 Task: Search one way flight ticket for 4 adults, 2 children, 2 infants in seat and 1 infant on lap in premium economy from Sanford: Orlando Sanford International Airport to Jacksonville: Albert J. Ellis Airport on 5-3-2023. Number of bags: 9 checked bags. Price is upto 108000. Outbound departure time preference is 20:30.
Action: Mouse moved to (318, 128)
Screenshot: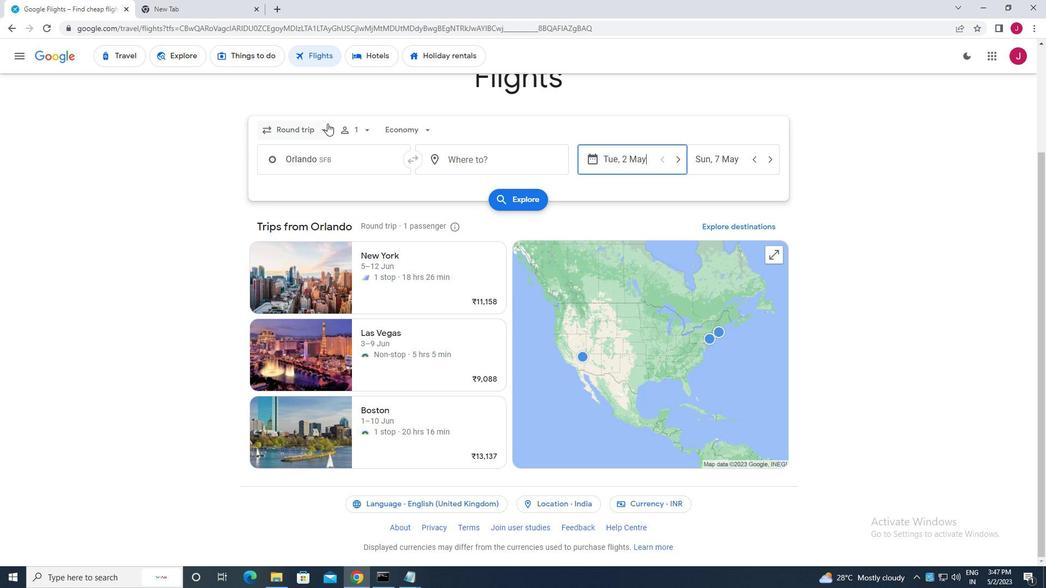 
Action: Mouse pressed left at (318, 128)
Screenshot: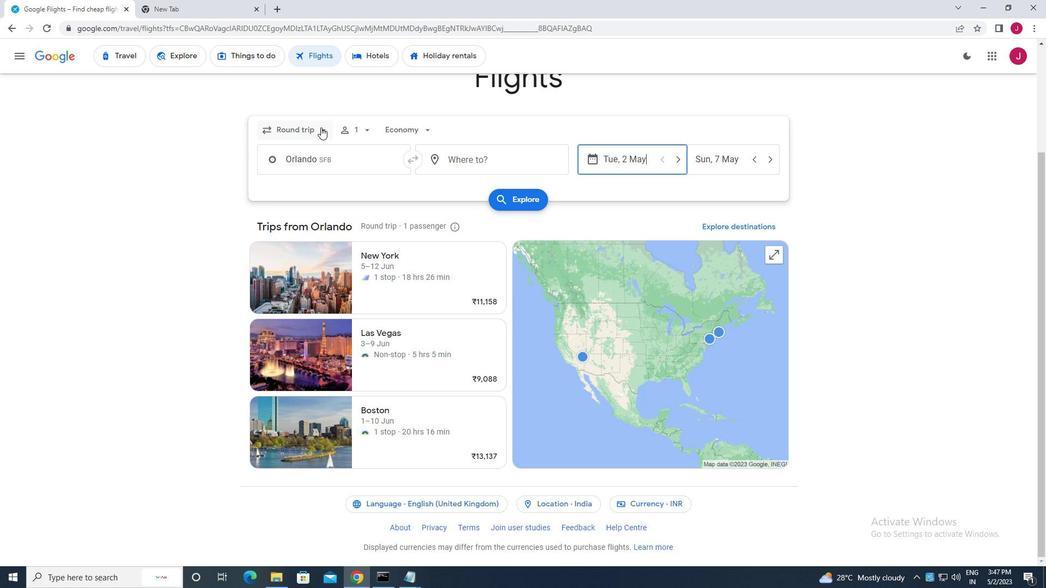 
Action: Mouse moved to (307, 183)
Screenshot: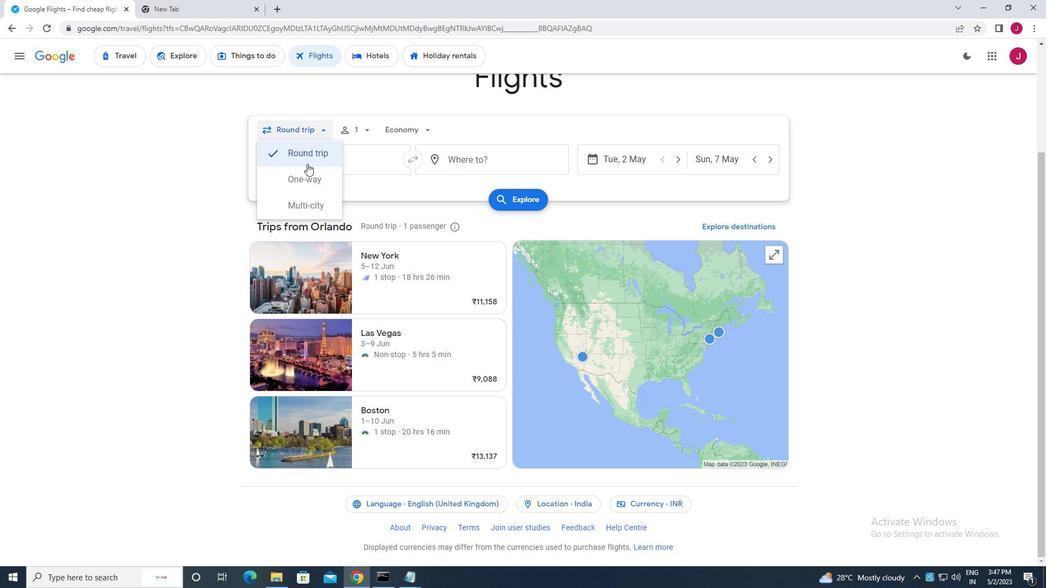 
Action: Mouse pressed left at (307, 183)
Screenshot: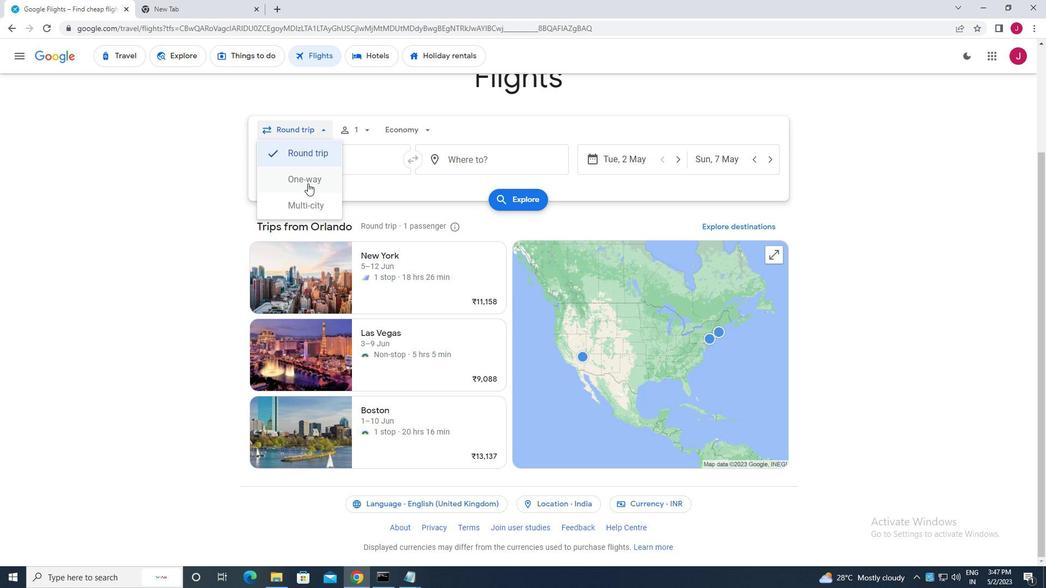 
Action: Mouse moved to (365, 129)
Screenshot: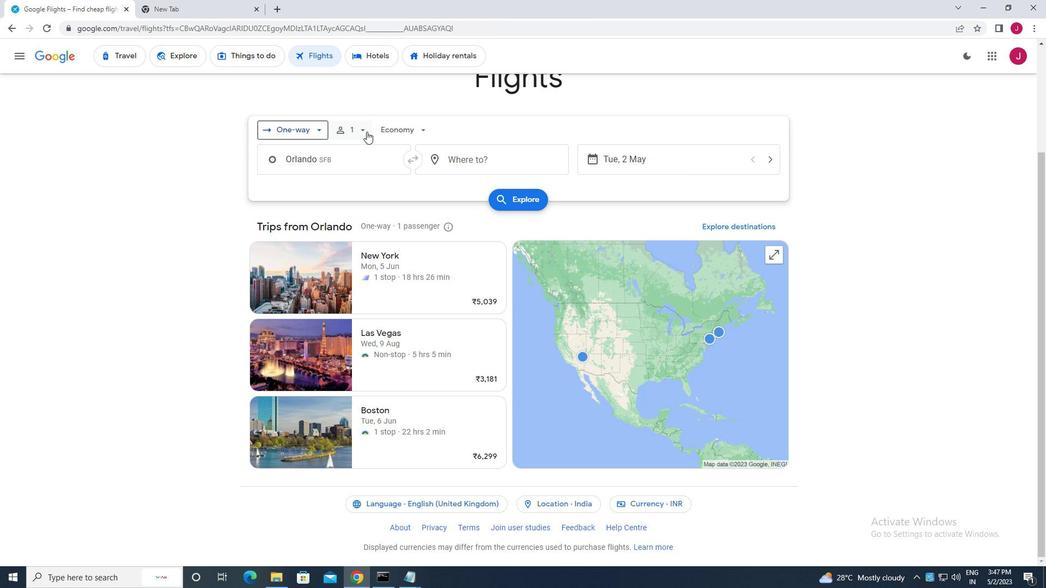 
Action: Mouse pressed left at (365, 129)
Screenshot: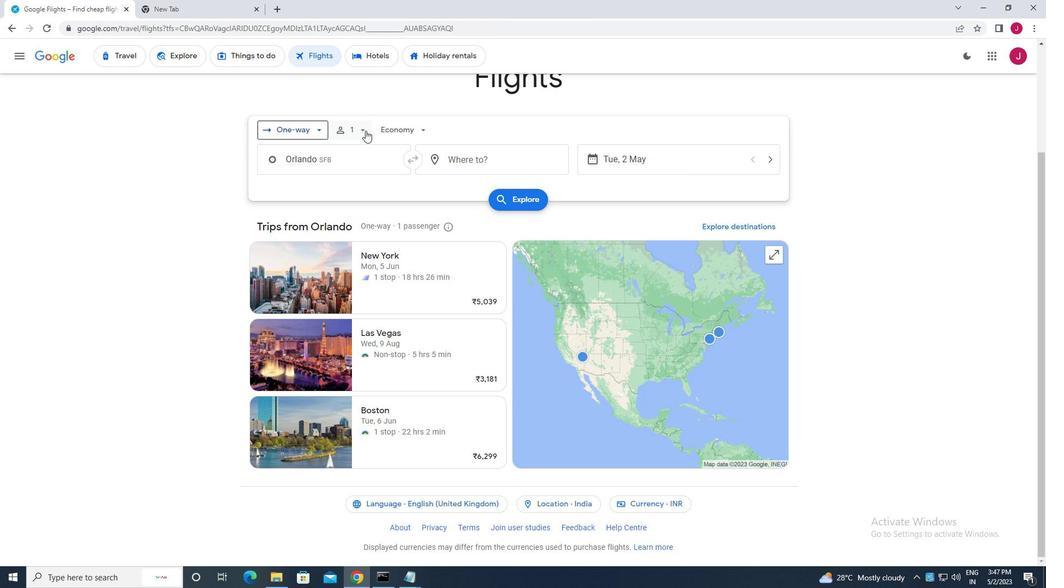 
Action: Mouse moved to (446, 160)
Screenshot: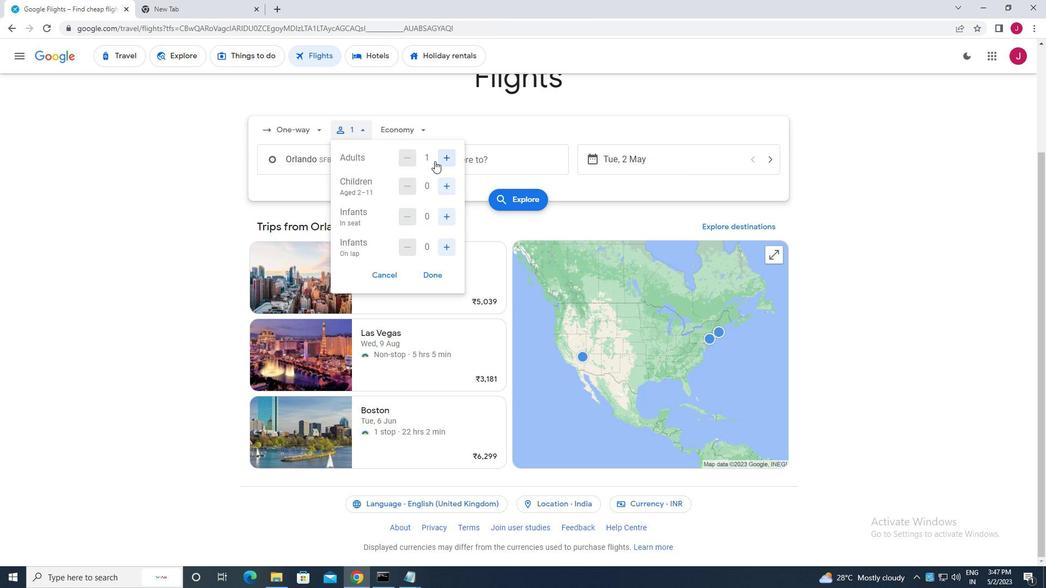 
Action: Mouse pressed left at (446, 160)
Screenshot: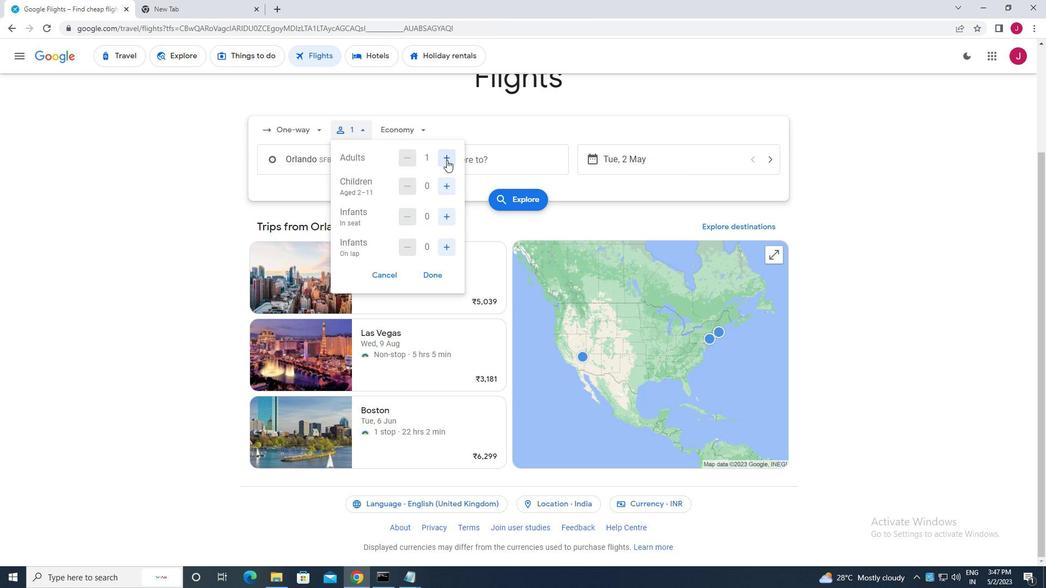 
Action: Mouse pressed left at (446, 160)
Screenshot: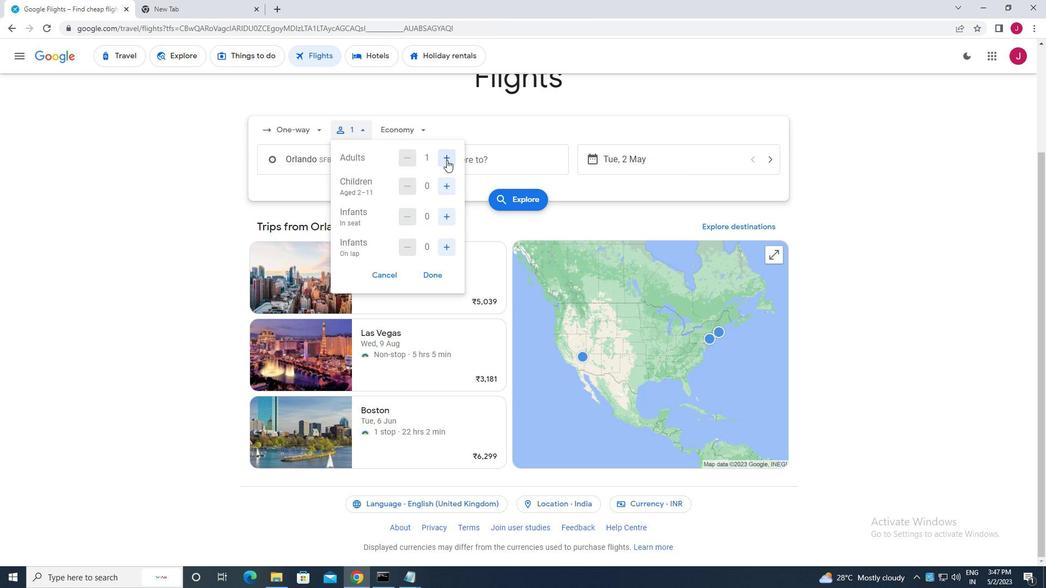 
Action: Mouse pressed left at (446, 160)
Screenshot: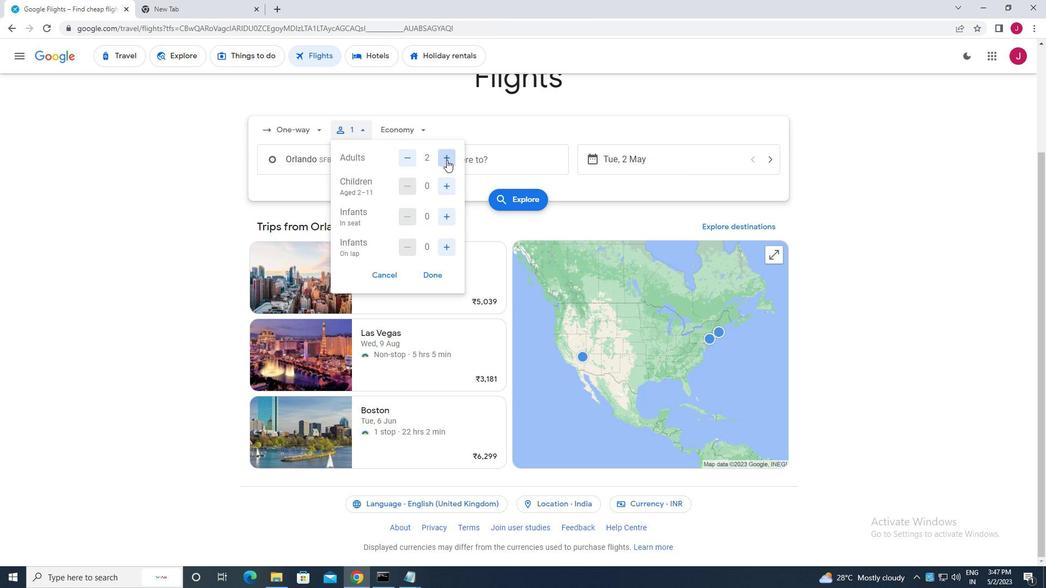 
Action: Mouse moved to (449, 186)
Screenshot: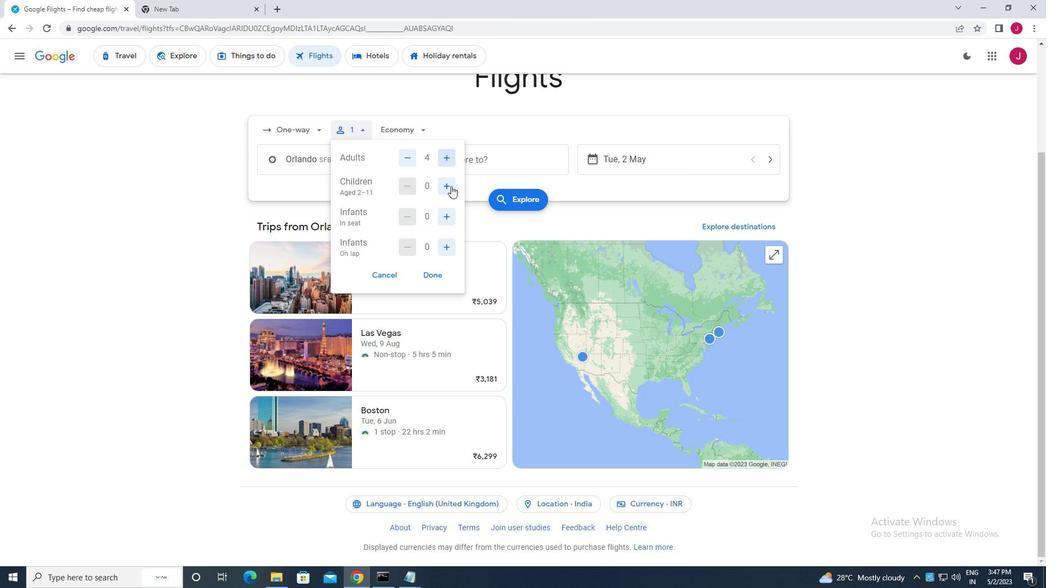 
Action: Mouse pressed left at (449, 186)
Screenshot: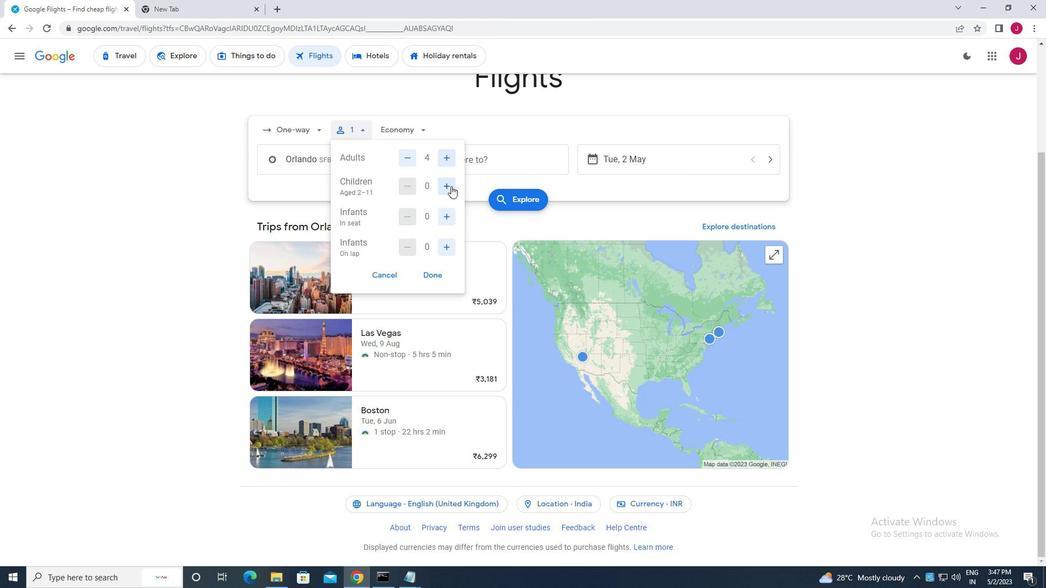 
Action: Mouse pressed left at (449, 186)
Screenshot: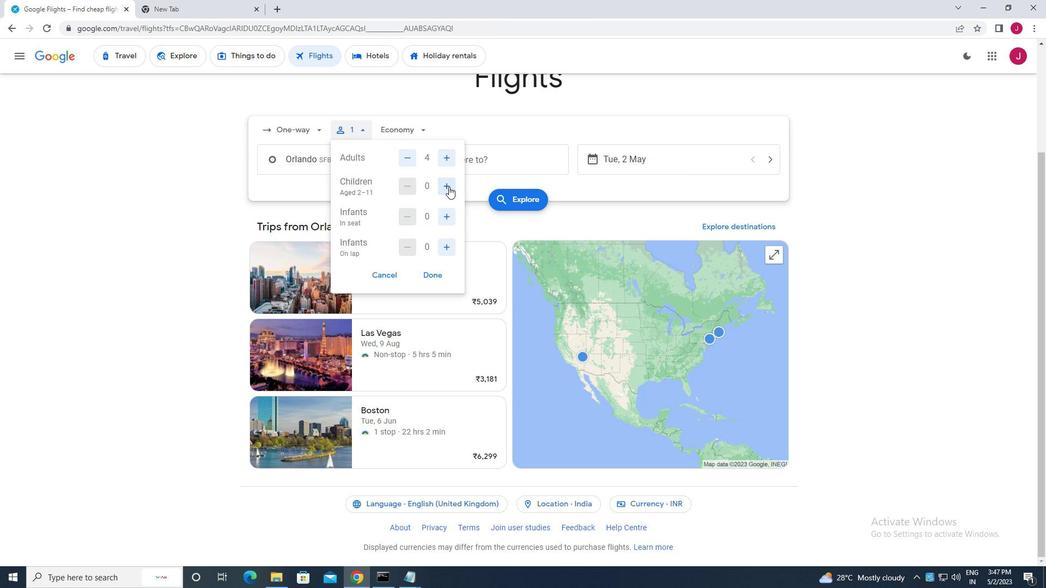
Action: Mouse moved to (450, 215)
Screenshot: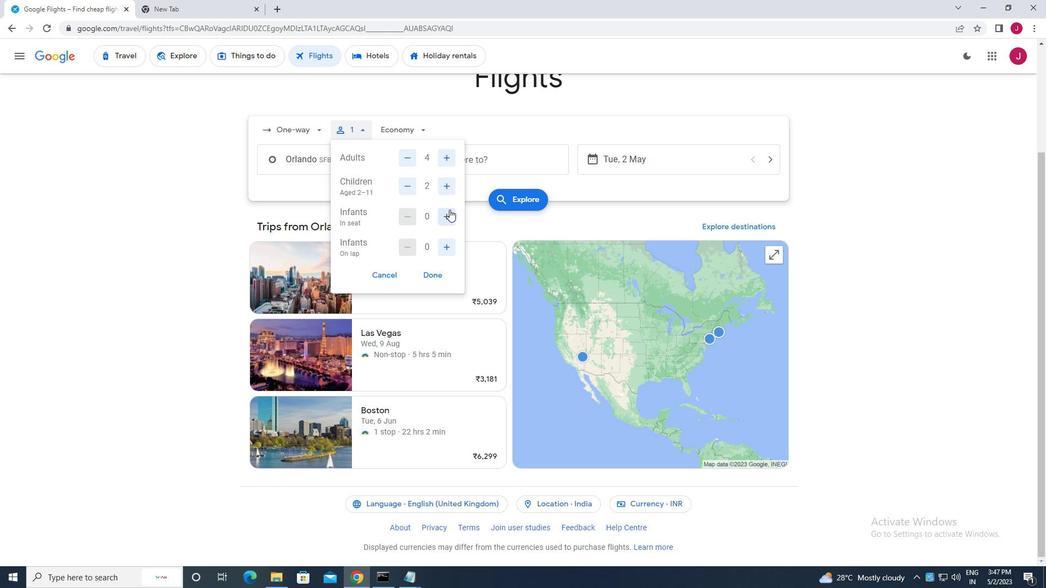 
Action: Mouse pressed left at (450, 215)
Screenshot: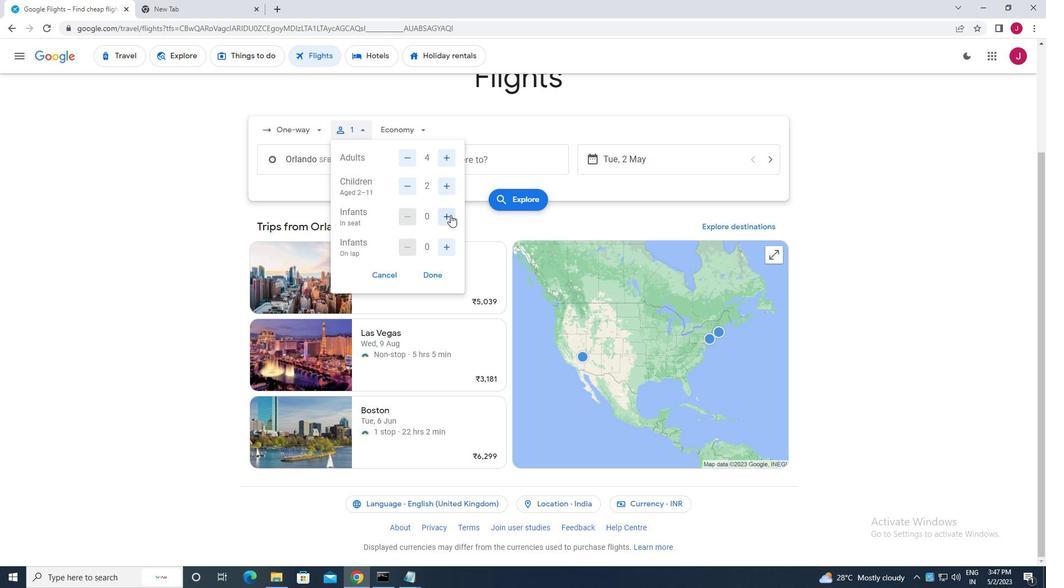 
Action: Mouse moved to (450, 215)
Screenshot: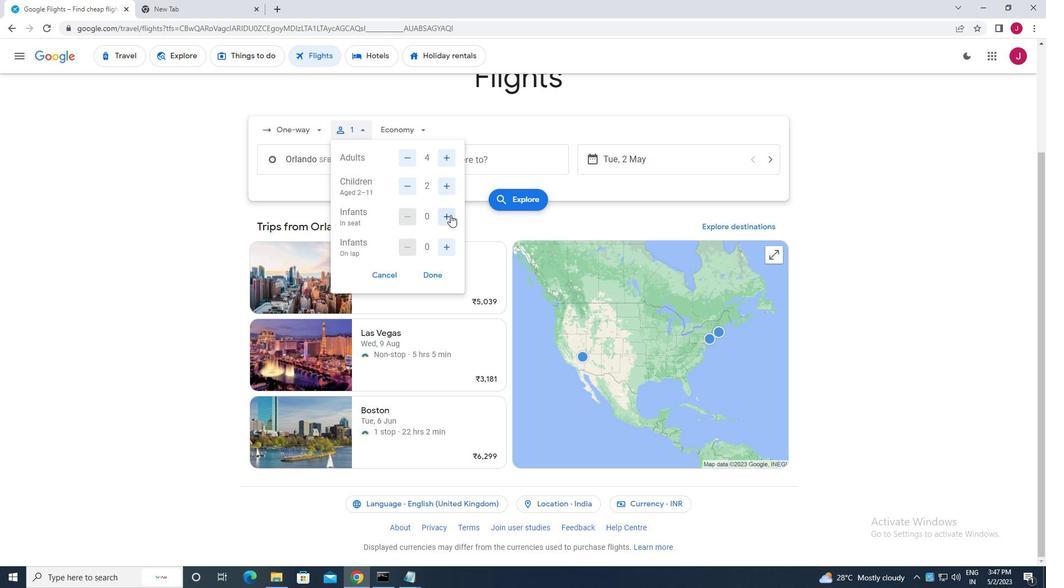 
Action: Mouse pressed left at (450, 215)
Screenshot: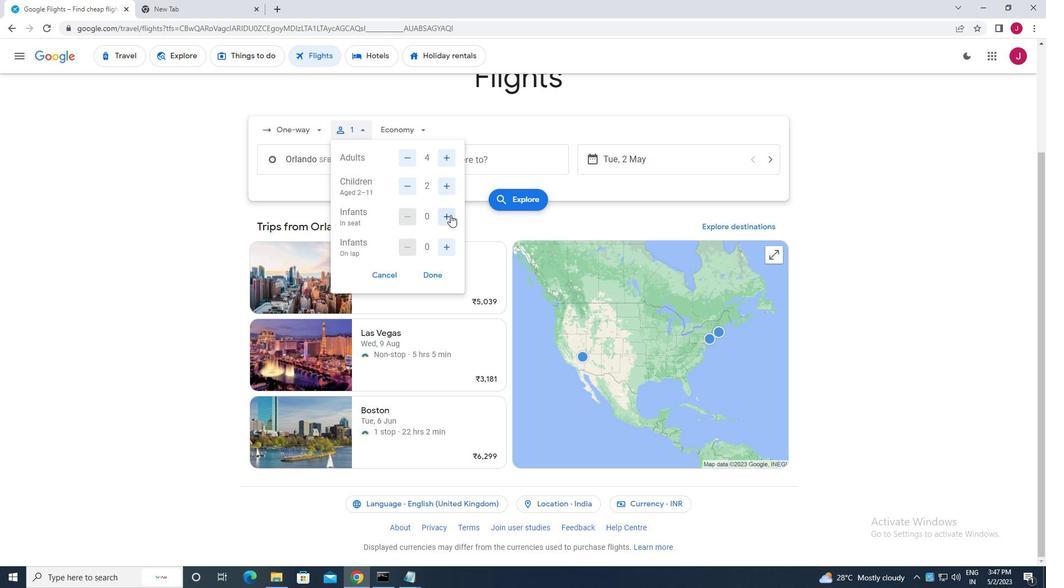 
Action: Mouse moved to (451, 246)
Screenshot: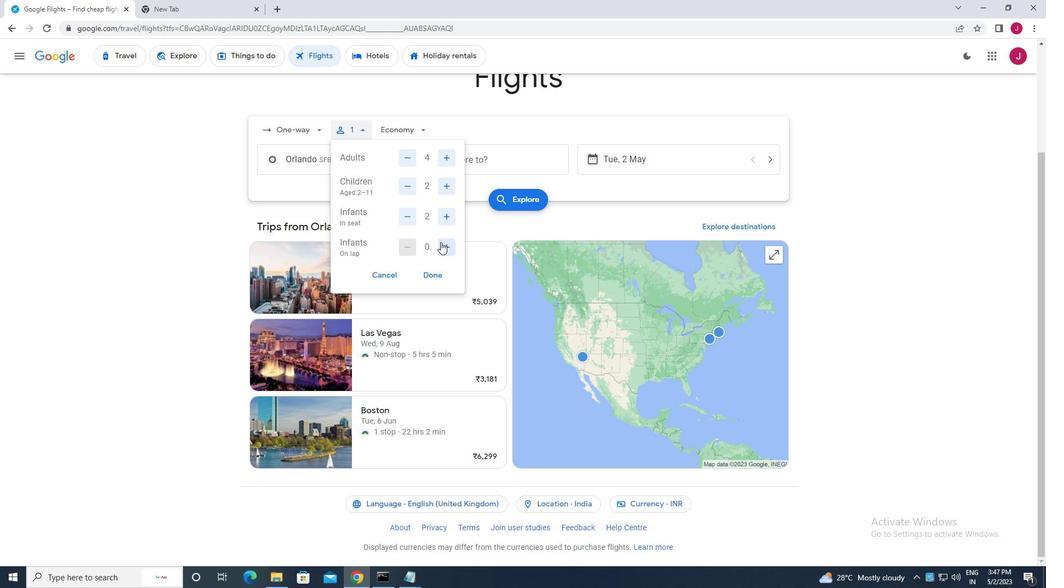 
Action: Mouse pressed left at (451, 246)
Screenshot: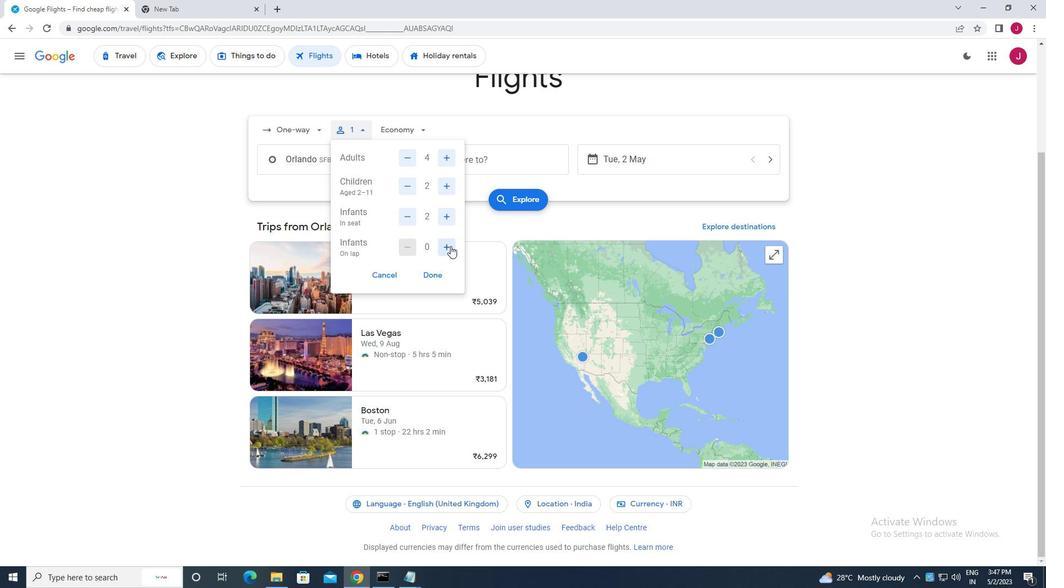 
Action: Mouse moved to (429, 276)
Screenshot: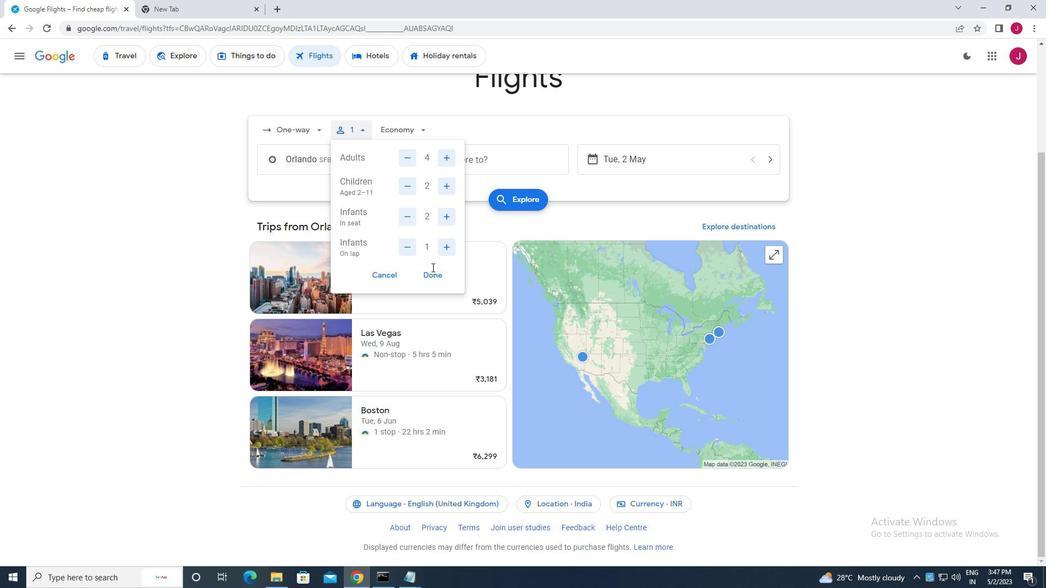 
Action: Mouse pressed left at (429, 276)
Screenshot: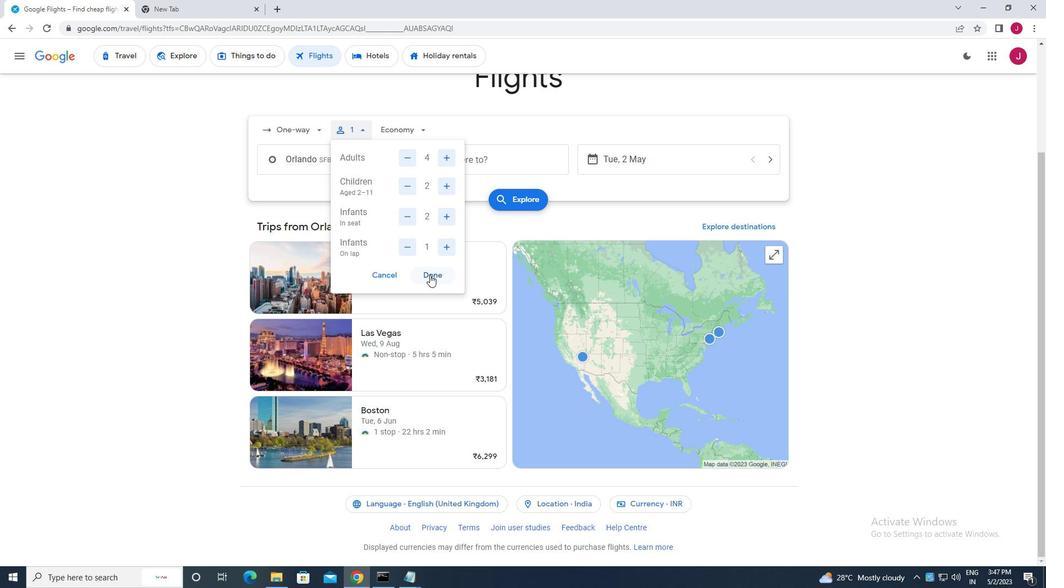 
Action: Mouse moved to (407, 126)
Screenshot: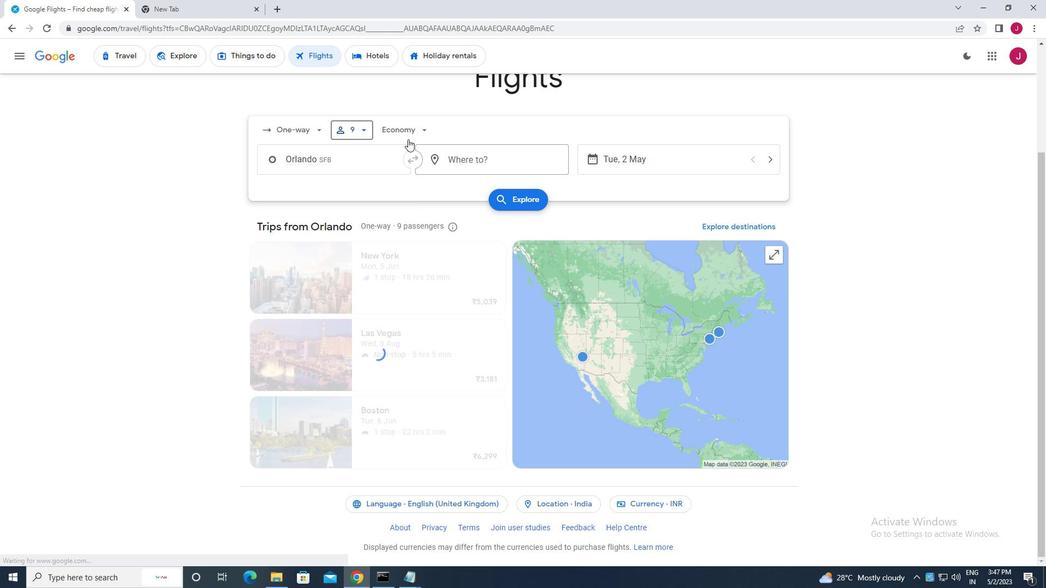 
Action: Mouse pressed left at (407, 126)
Screenshot: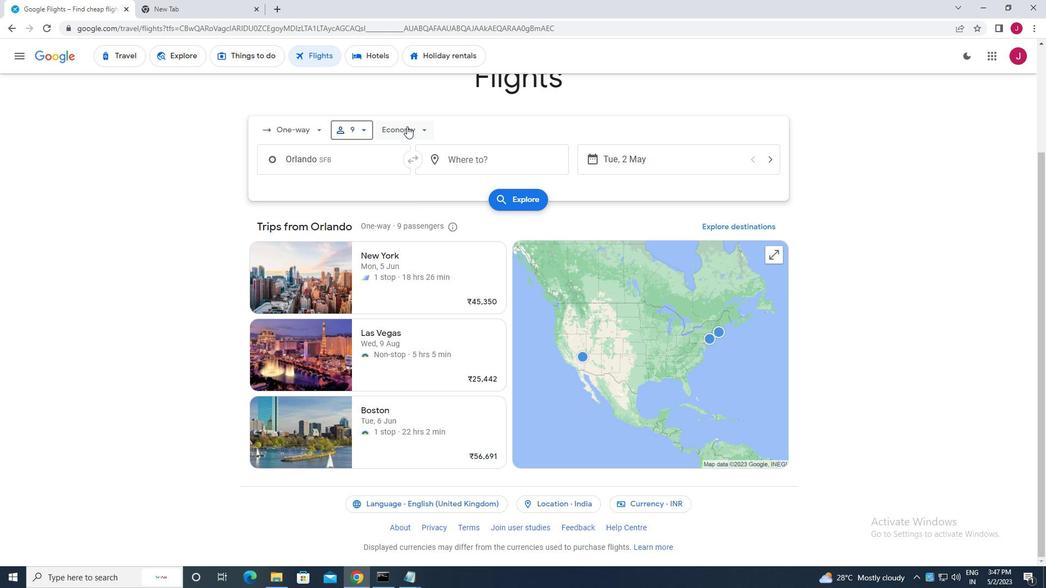 
Action: Mouse moved to (413, 178)
Screenshot: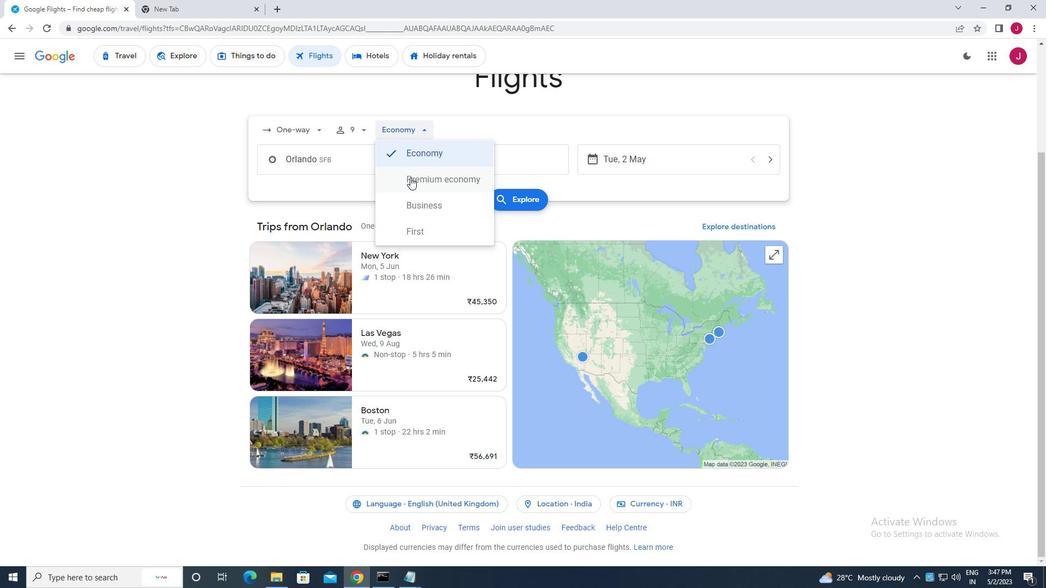 
Action: Mouse pressed left at (413, 178)
Screenshot: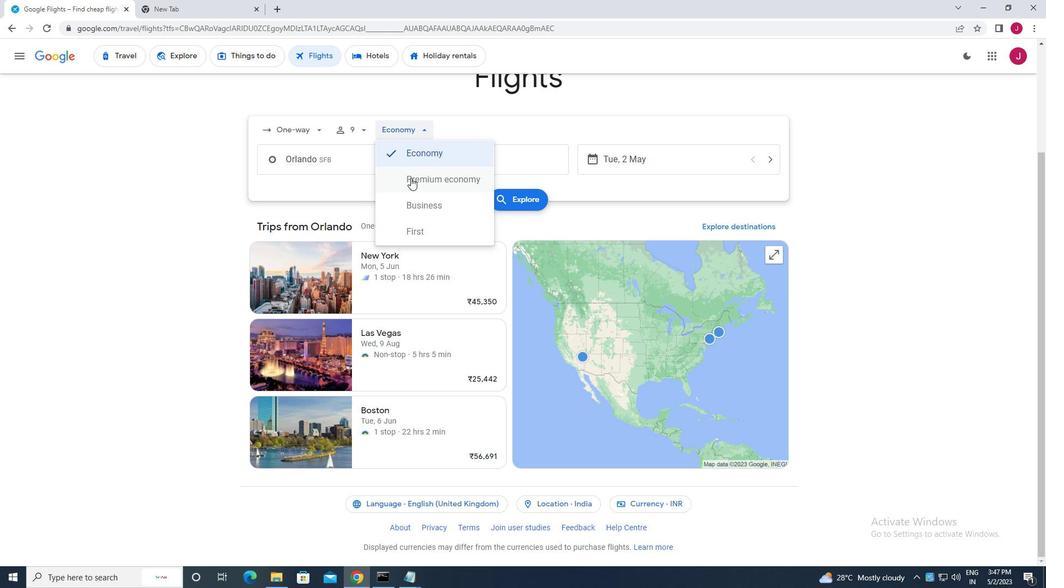 
Action: Mouse moved to (358, 165)
Screenshot: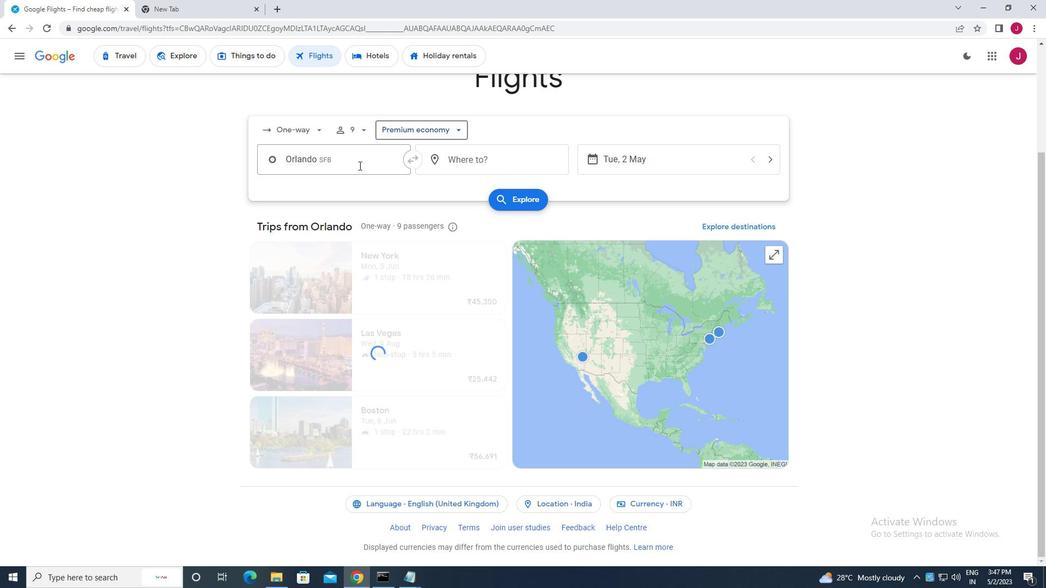 
Action: Mouse pressed left at (358, 165)
Screenshot: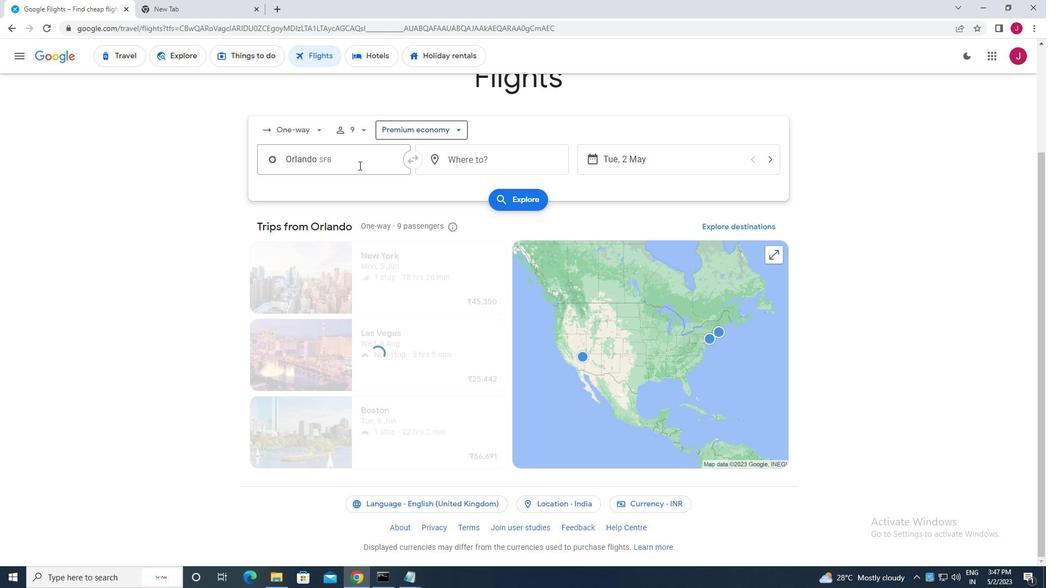 
Action: Key pressed sanfo
Screenshot: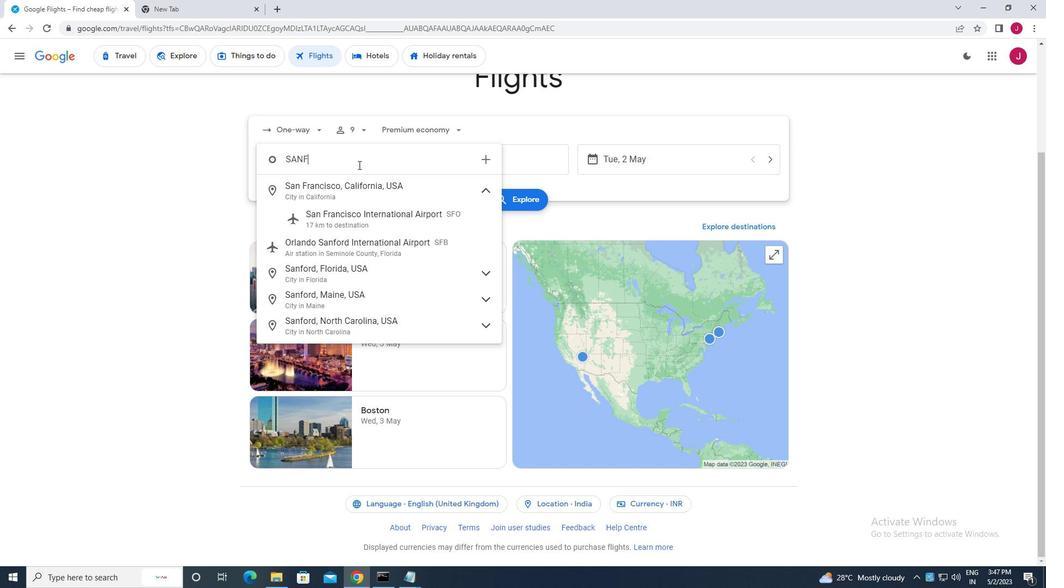 
Action: Mouse moved to (365, 186)
Screenshot: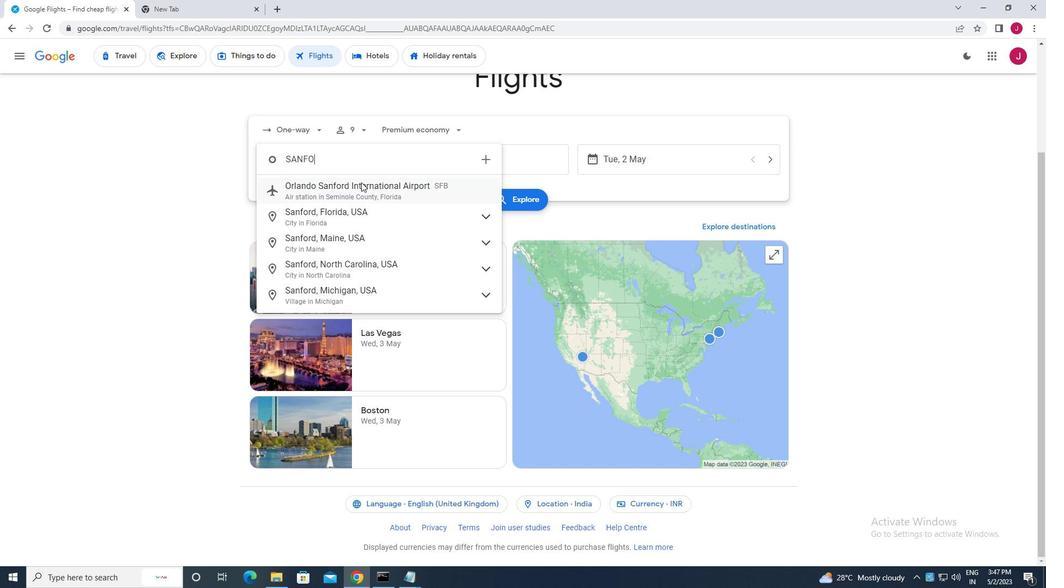 
Action: Mouse pressed left at (365, 186)
Screenshot: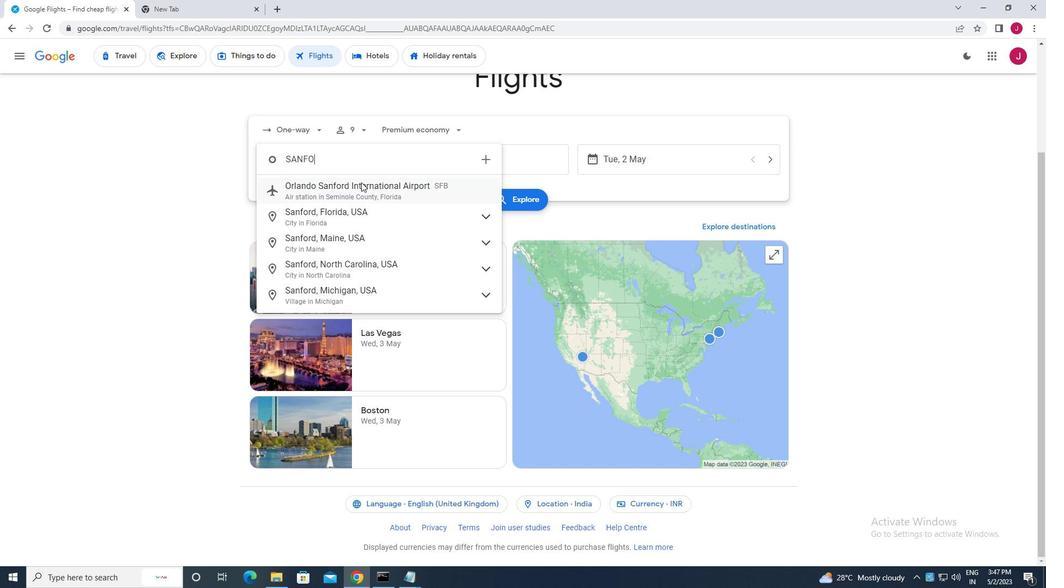 
Action: Mouse moved to (512, 161)
Screenshot: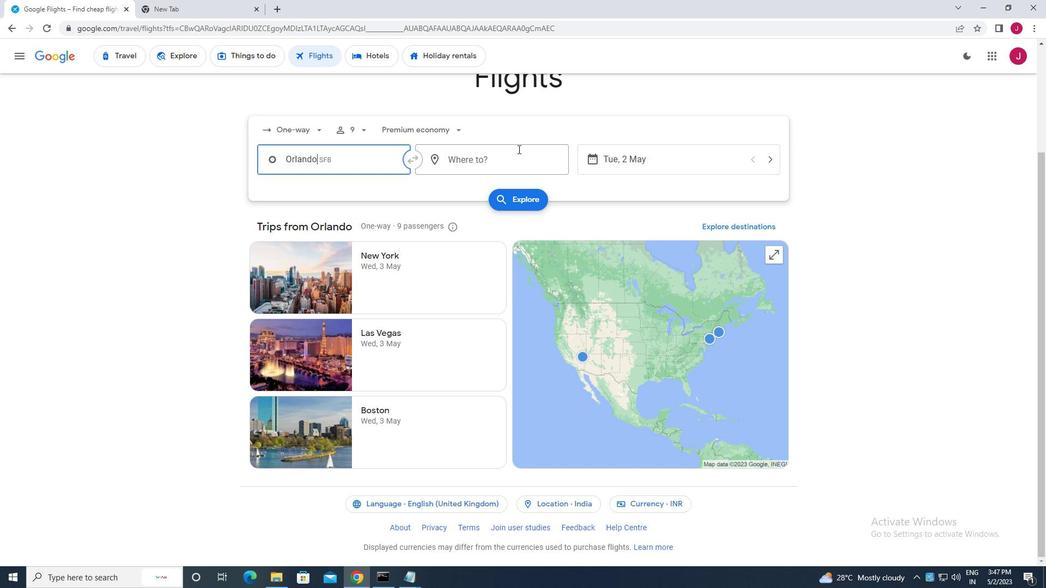 
Action: Mouse pressed left at (512, 161)
Screenshot: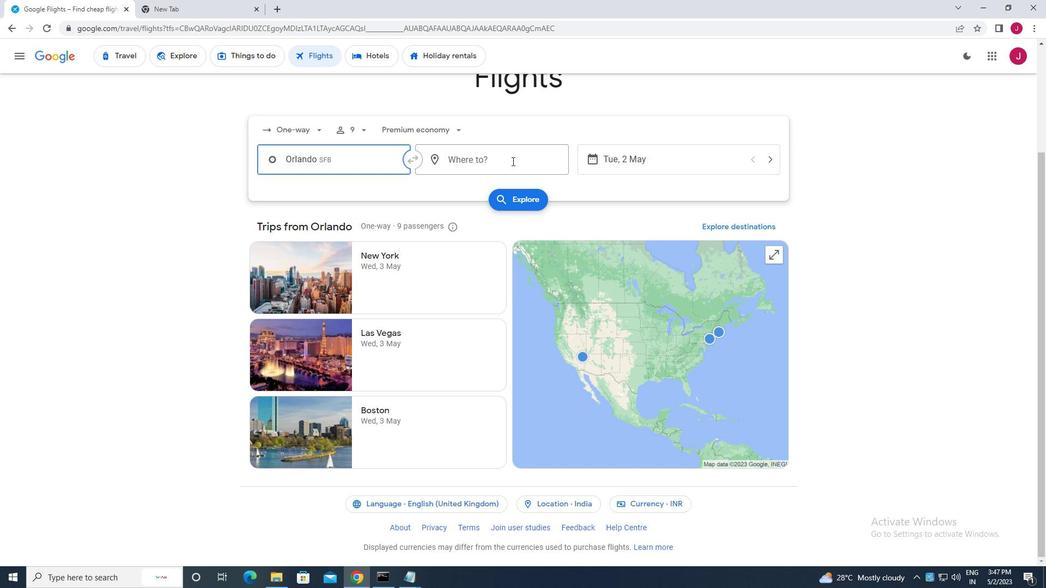 
Action: Mouse moved to (510, 158)
Screenshot: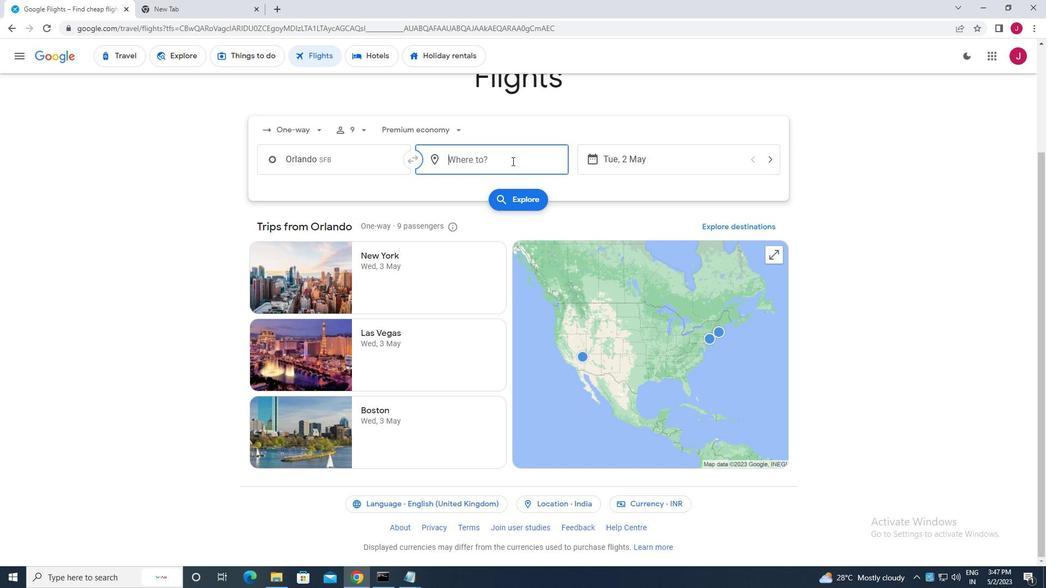
Action: Key pressed albert<Key.space>
Screenshot: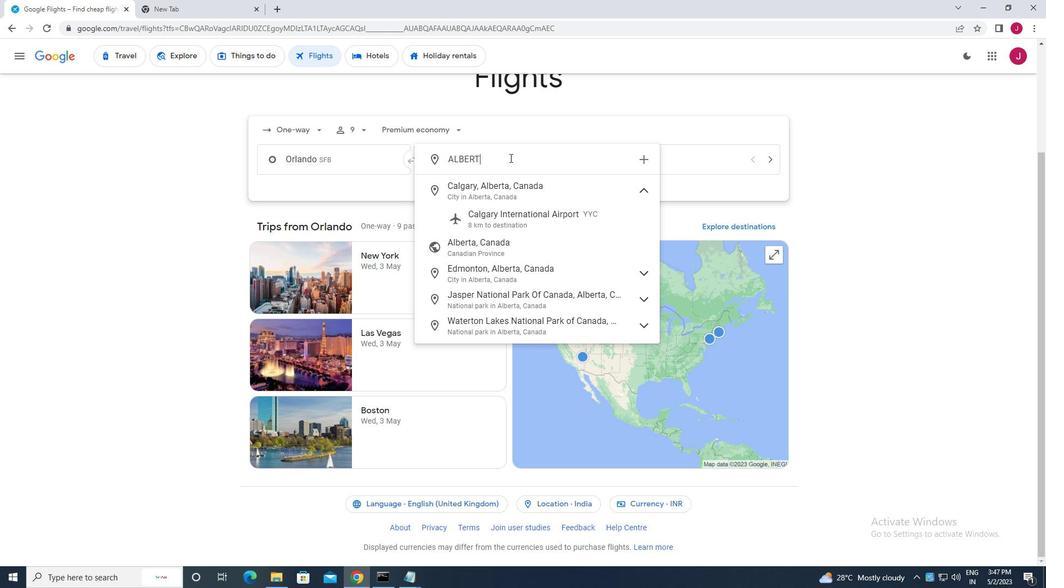 
Action: Mouse moved to (520, 185)
Screenshot: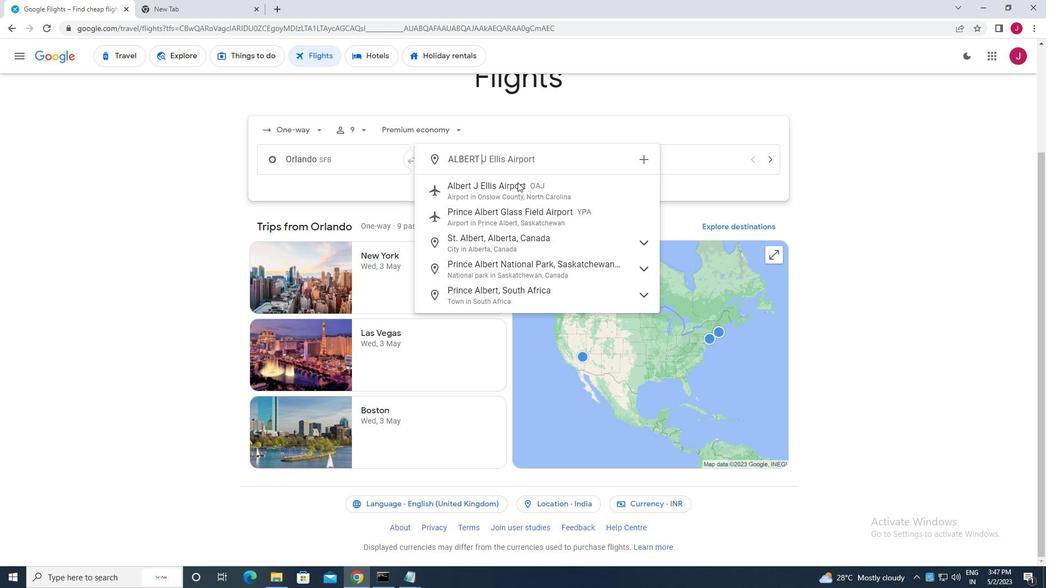 
Action: Mouse pressed left at (520, 185)
Screenshot: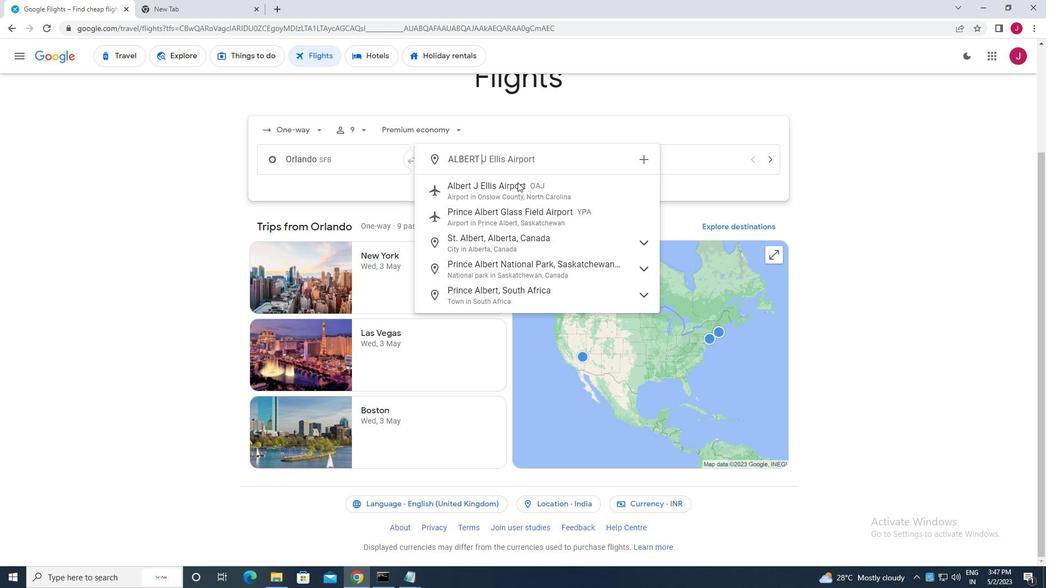 
Action: Mouse moved to (664, 164)
Screenshot: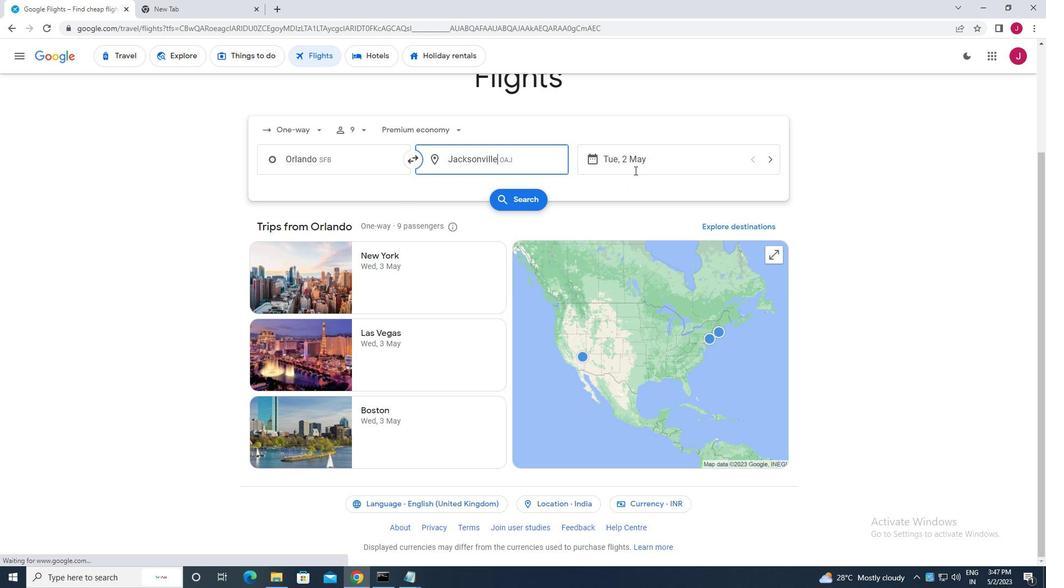 
Action: Mouse pressed left at (664, 164)
Screenshot: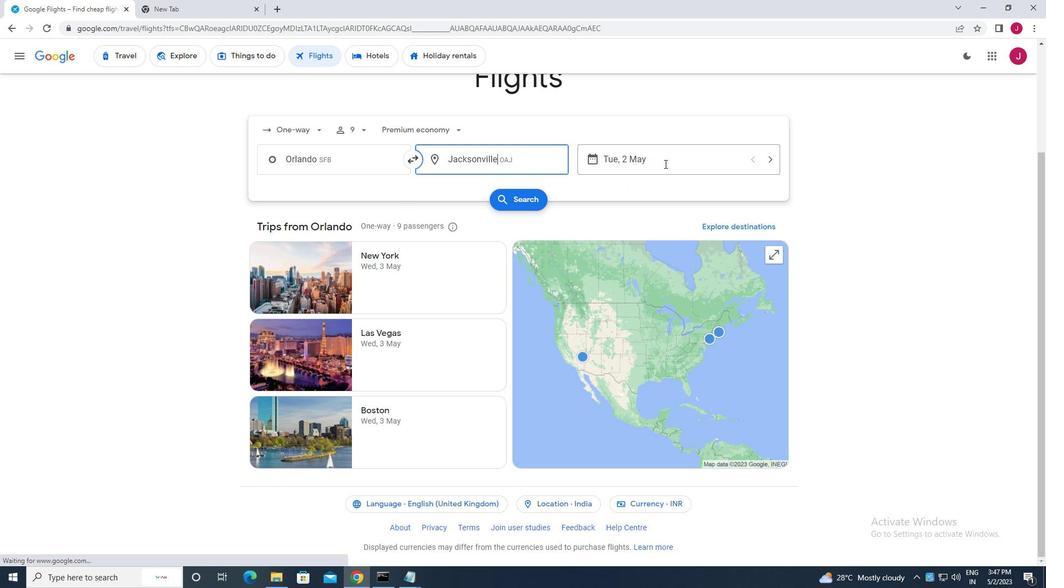 
Action: Mouse moved to (481, 244)
Screenshot: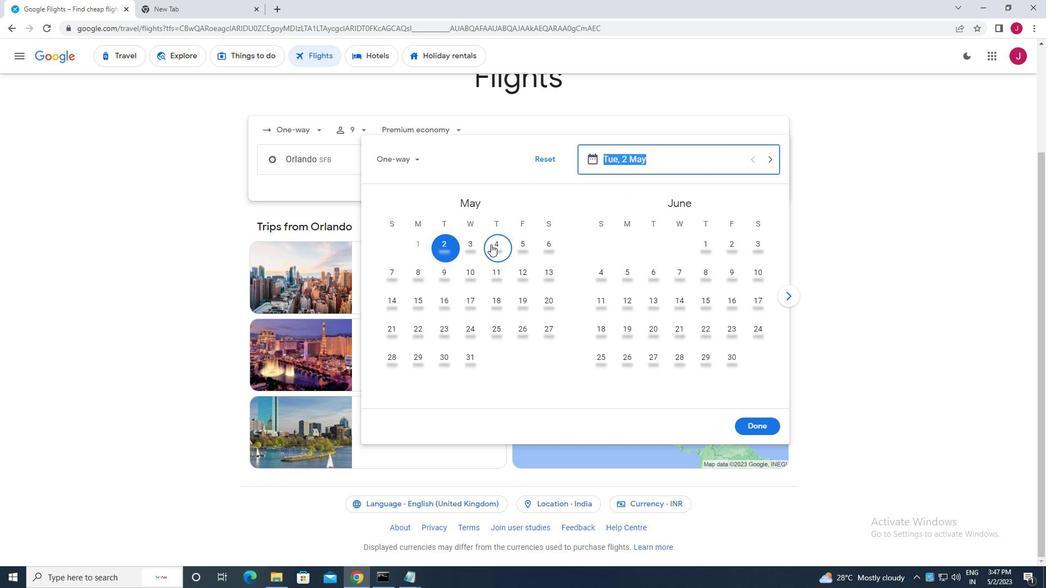 
Action: Mouse pressed left at (481, 244)
Screenshot: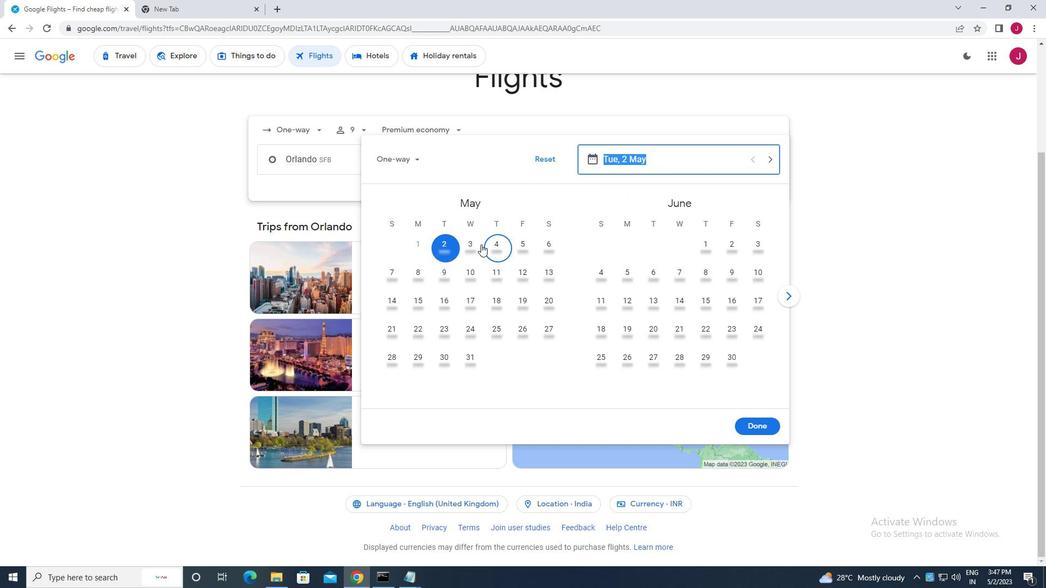 
Action: Mouse moved to (767, 427)
Screenshot: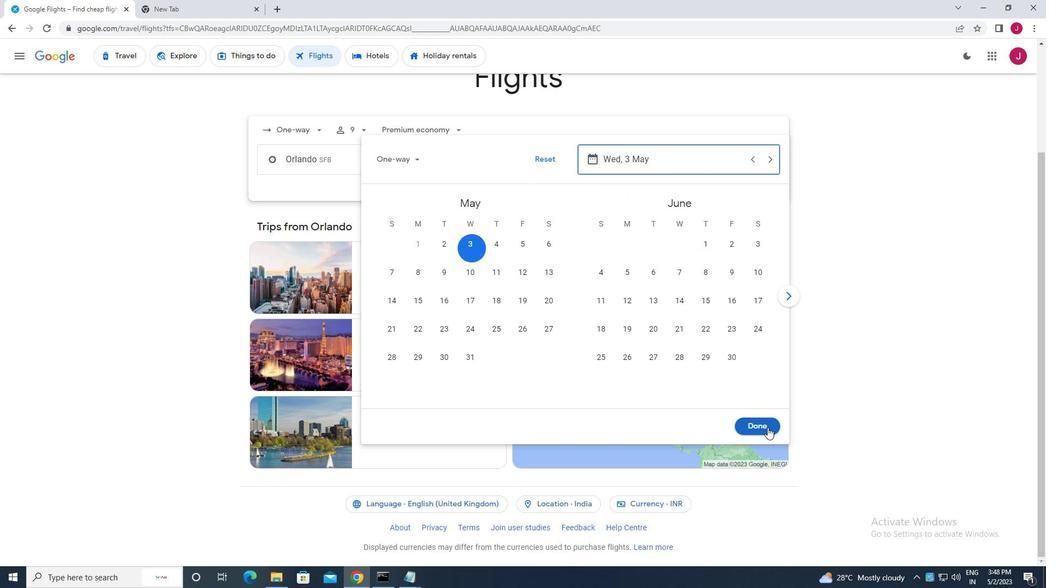 
Action: Mouse pressed left at (767, 427)
Screenshot: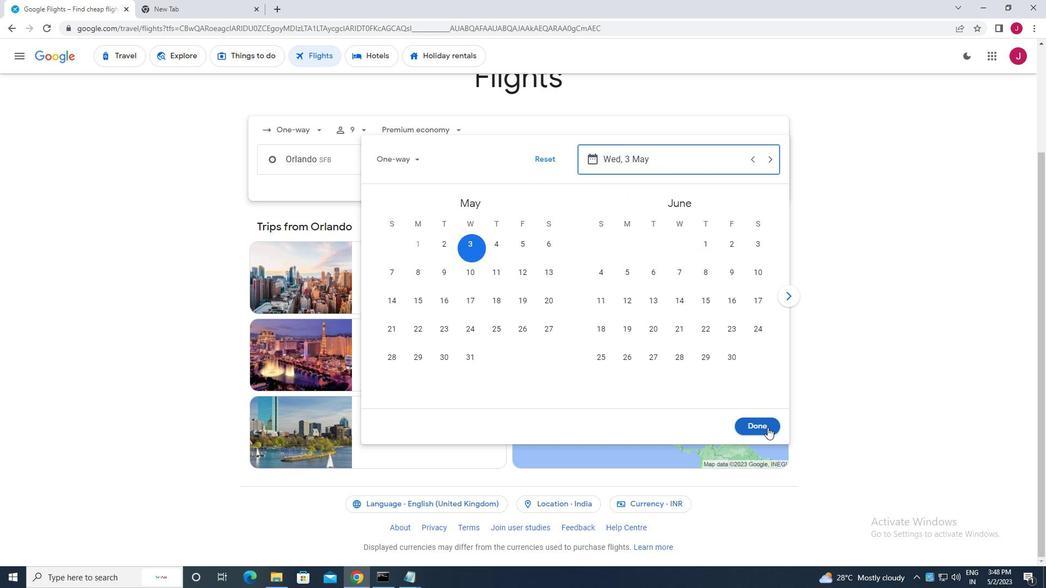 
Action: Mouse moved to (513, 195)
Screenshot: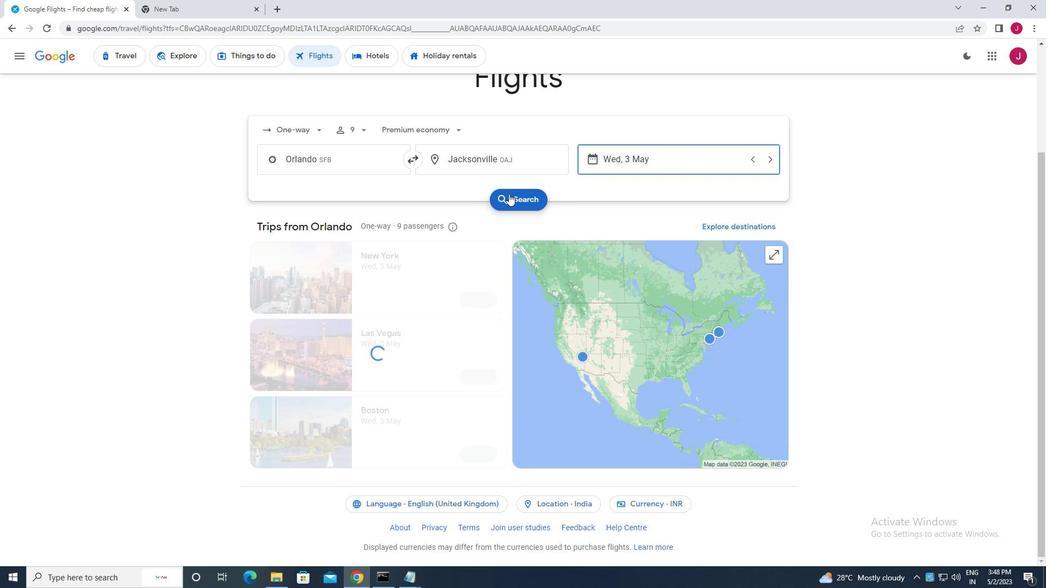 
Action: Mouse pressed left at (513, 195)
Screenshot: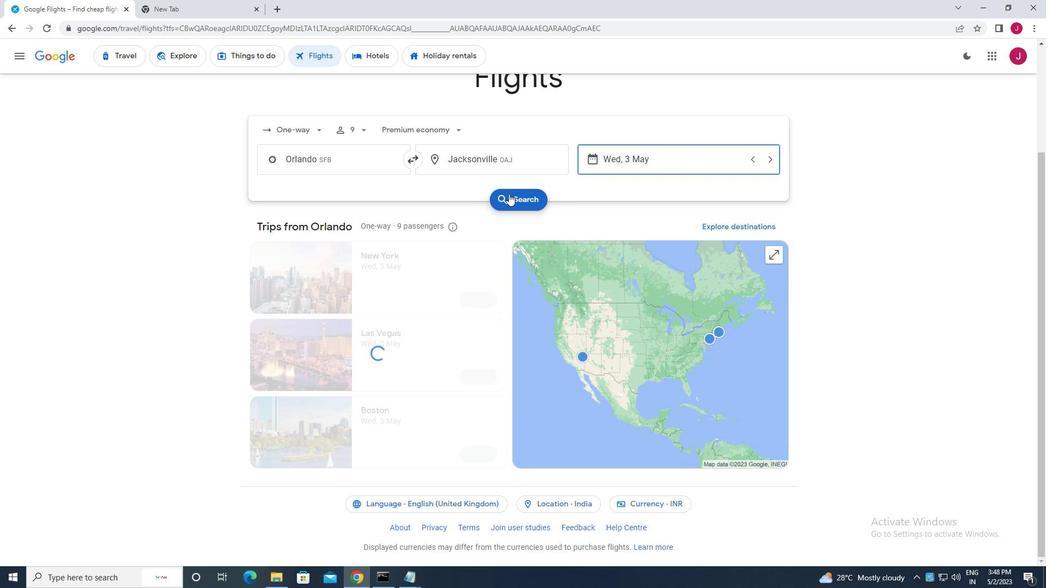 
Action: Mouse moved to (280, 156)
Screenshot: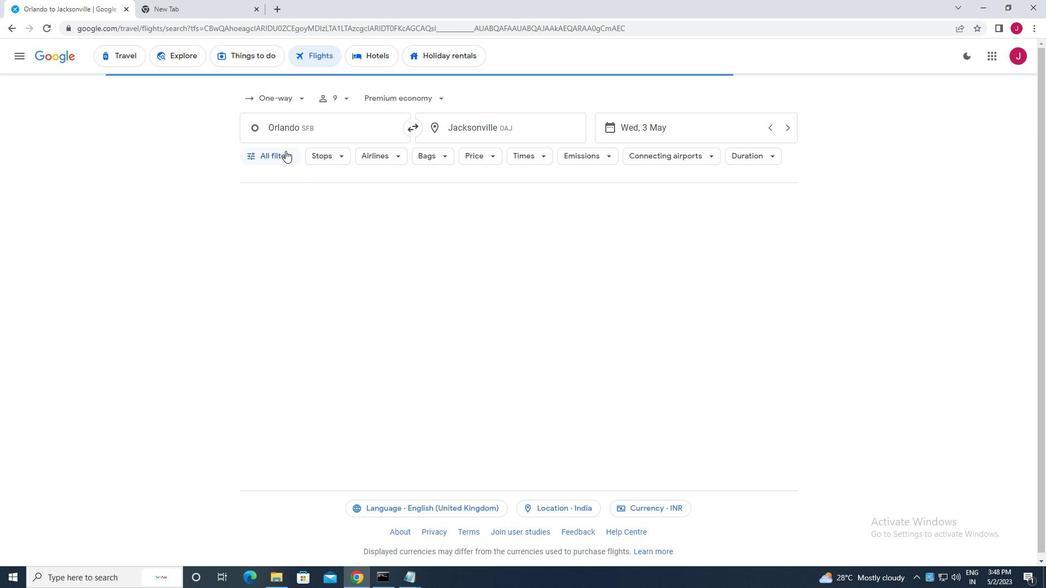 
Action: Mouse pressed left at (280, 156)
Screenshot: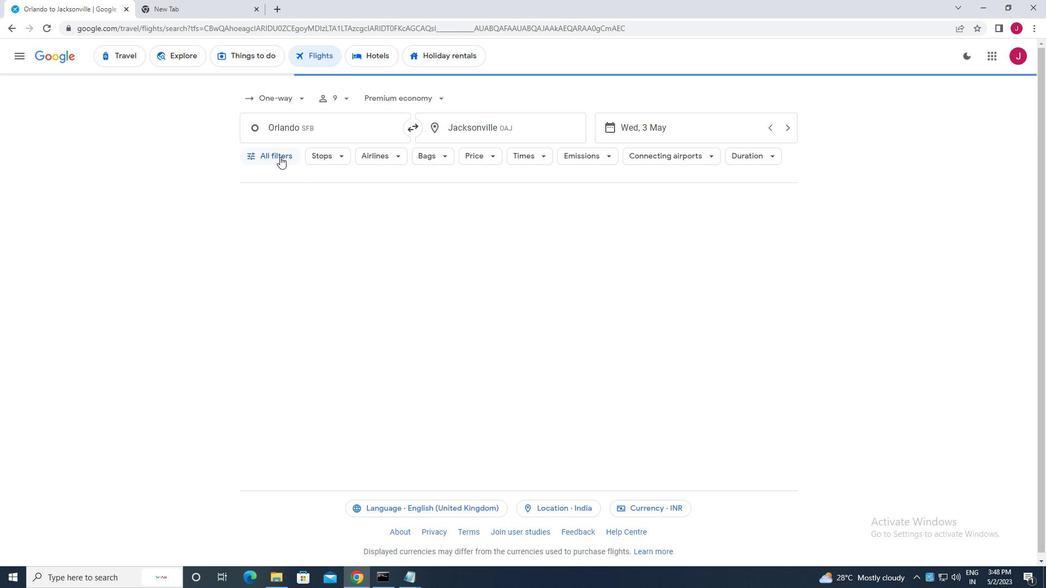 
Action: Mouse moved to (296, 179)
Screenshot: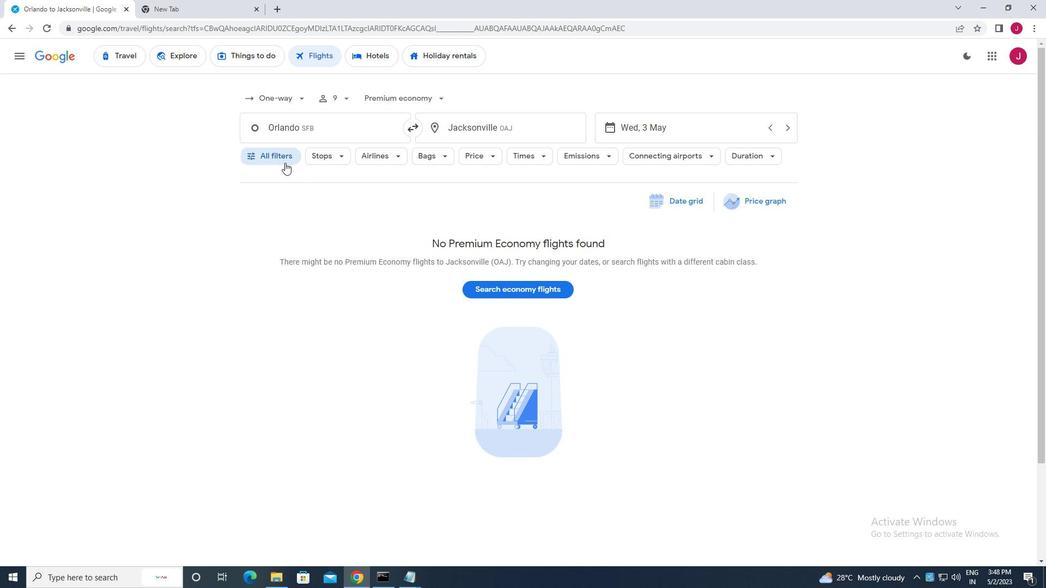 
Action: Mouse scrolled (296, 179) with delta (0, 0)
Screenshot: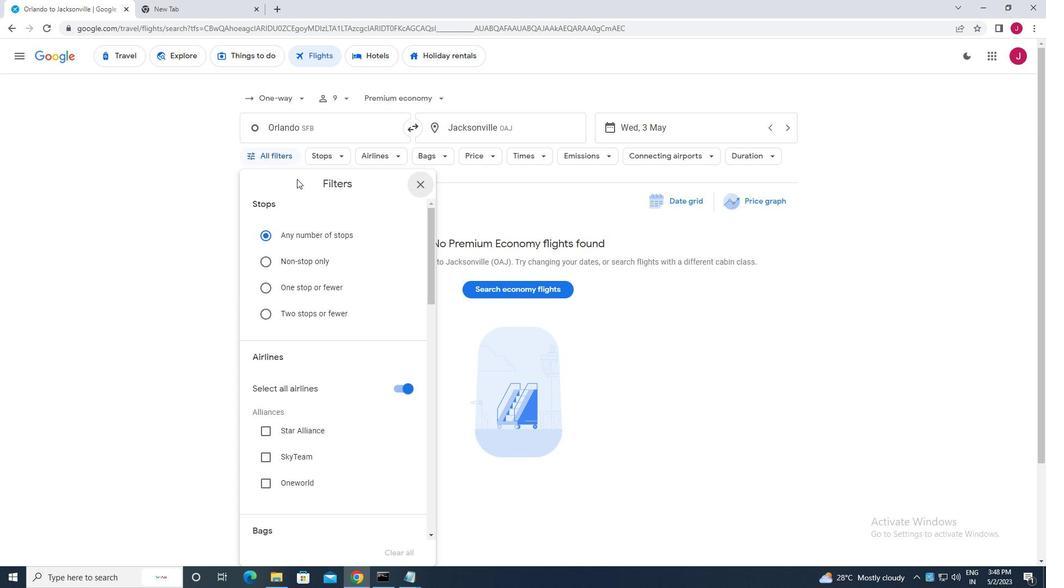 
Action: Mouse scrolled (296, 179) with delta (0, 0)
Screenshot: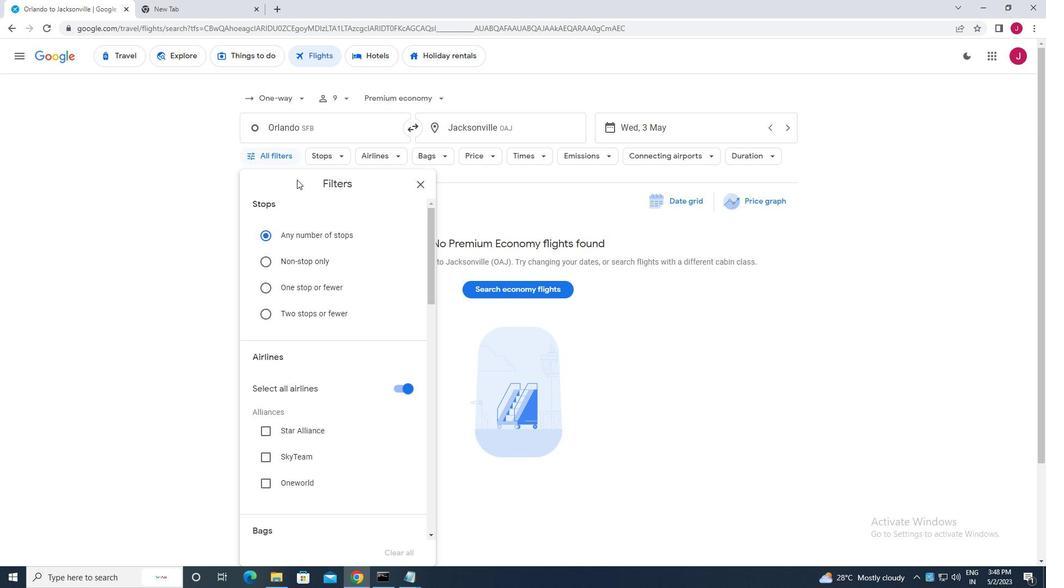 
Action: Mouse moved to (341, 174)
Screenshot: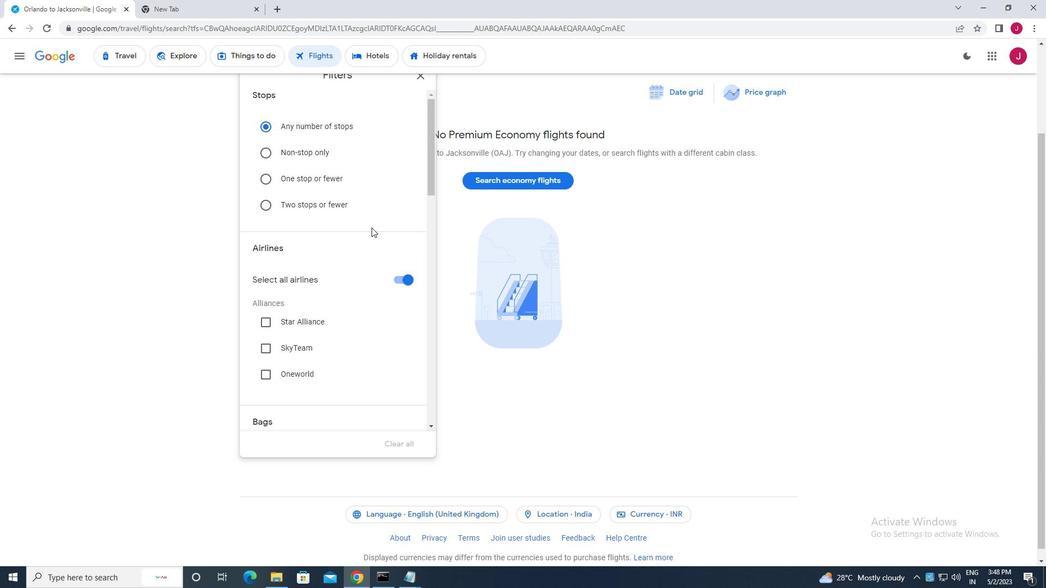 
Action: Mouse scrolled (341, 175) with delta (0, 0)
Screenshot: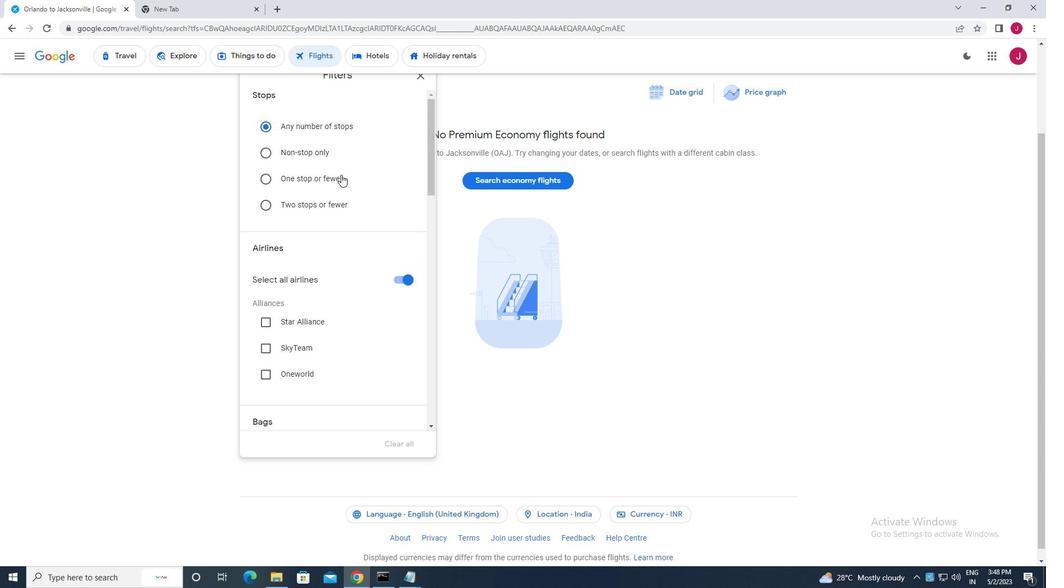 
Action: Mouse scrolled (341, 174) with delta (0, 0)
Screenshot: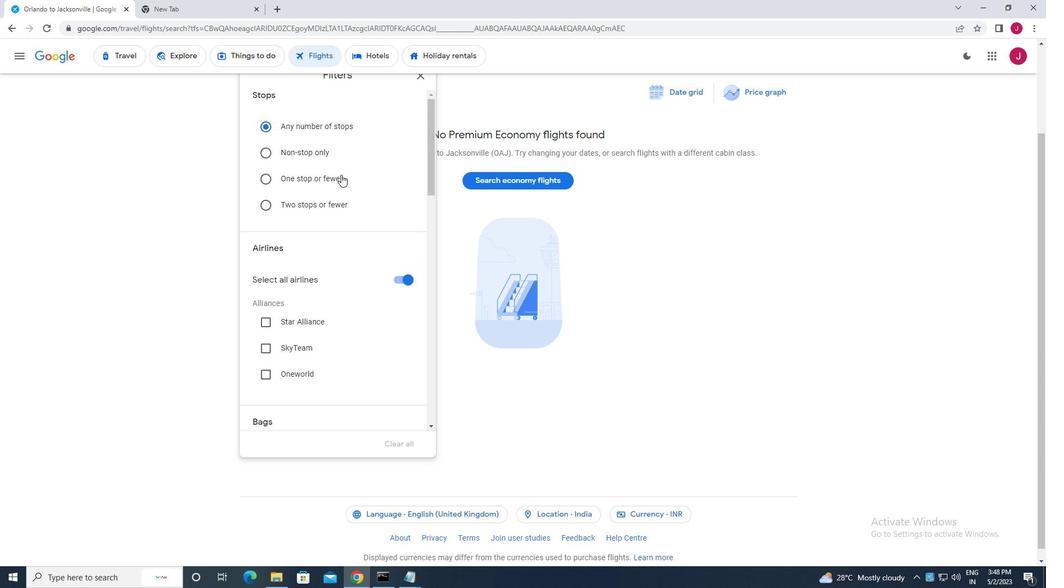 
Action: Mouse scrolled (341, 174) with delta (0, 0)
Screenshot: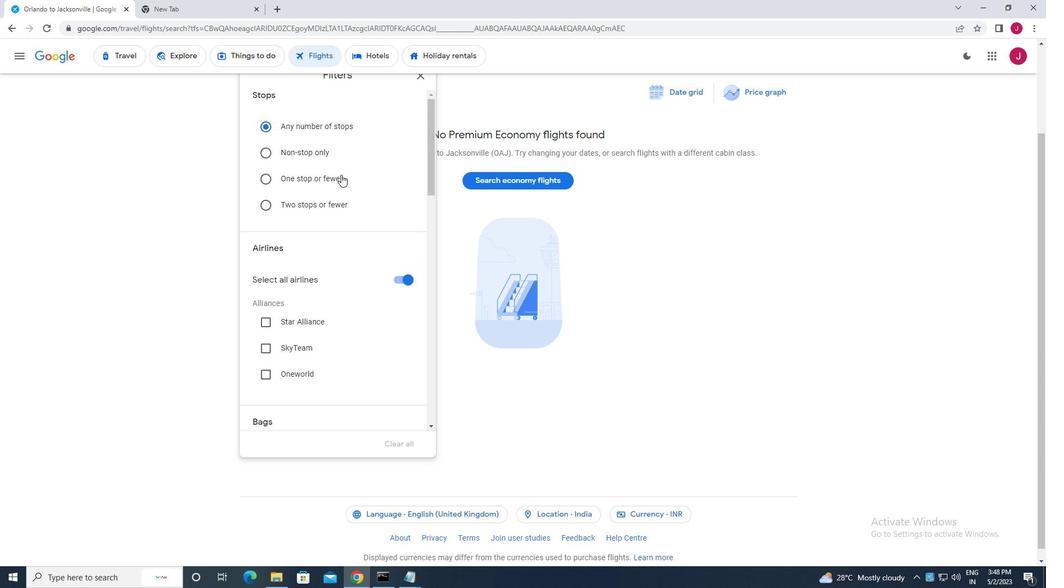 
Action: Mouse moved to (399, 170)
Screenshot: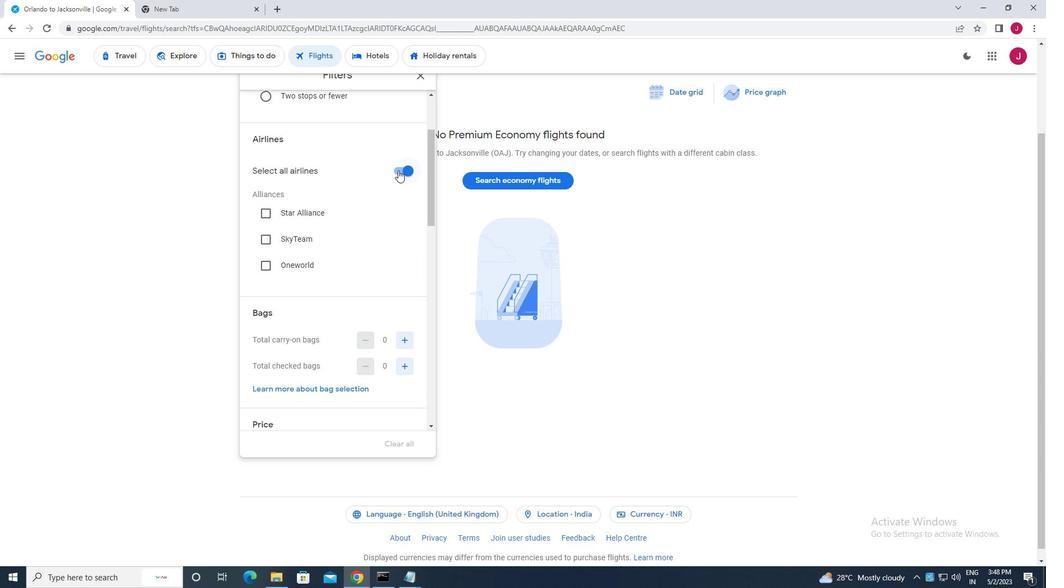
Action: Mouse pressed left at (399, 170)
Screenshot: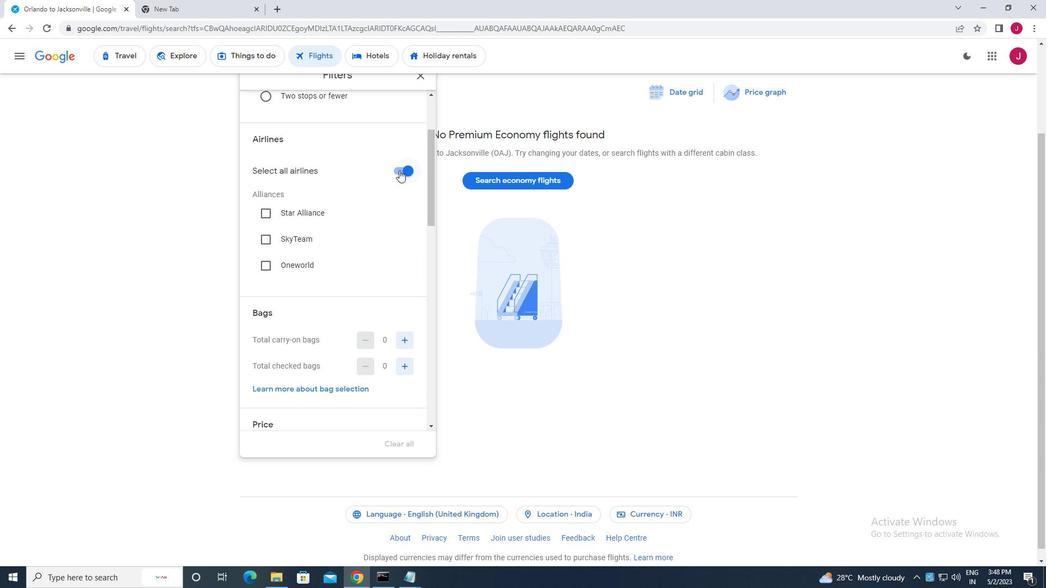 
Action: Mouse moved to (380, 176)
Screenshot: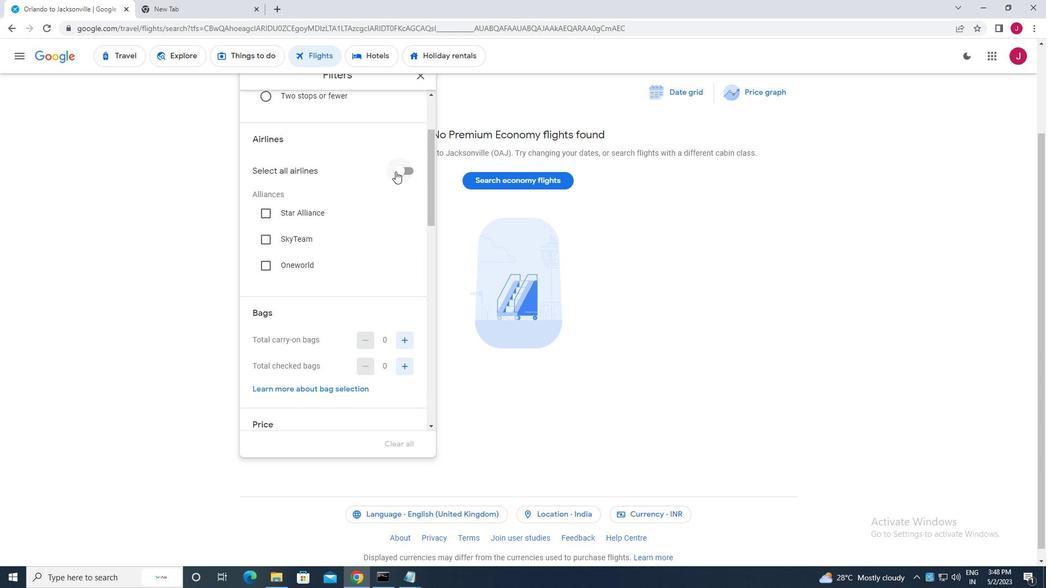 
Action: Mouse scrolled (380, 175) with delta (0, 0)
Screenshot: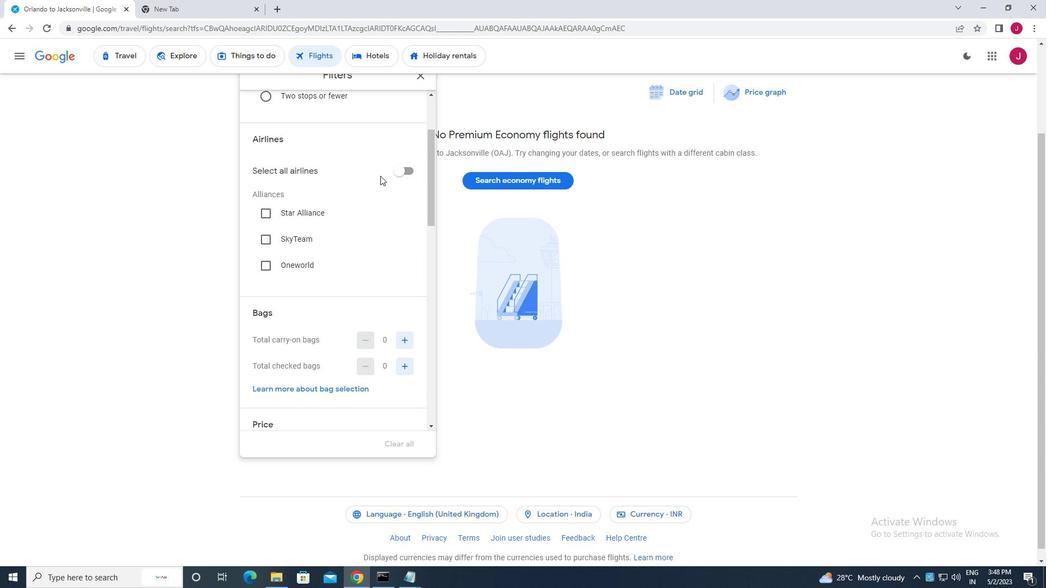 
Action: Mouse scrolled (380, 175) with delta (0, 0)
Screenshot: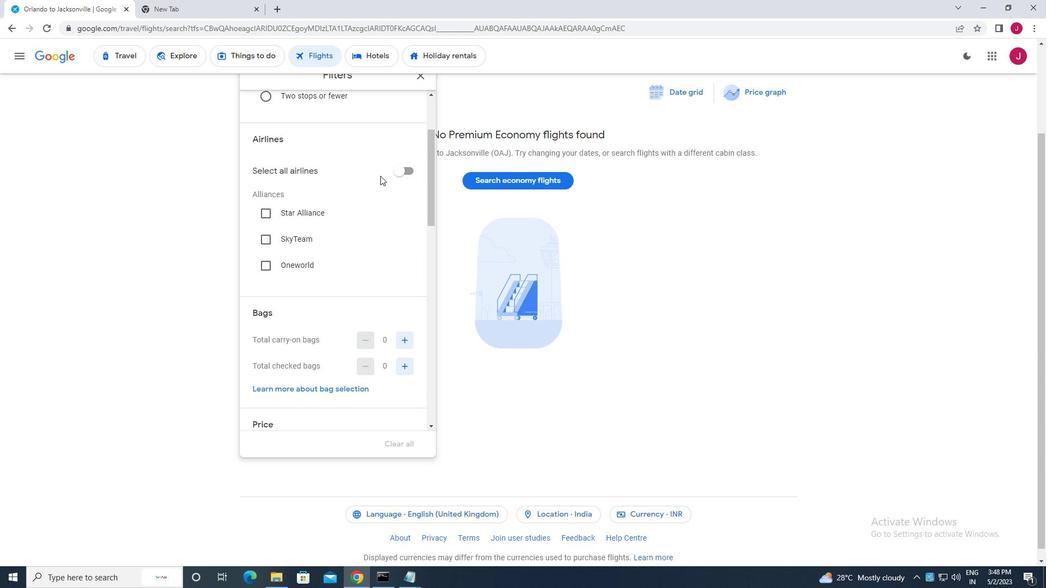 
Action: Mouse scrolled (380, 175) with delta (0, 0)
Screenshot: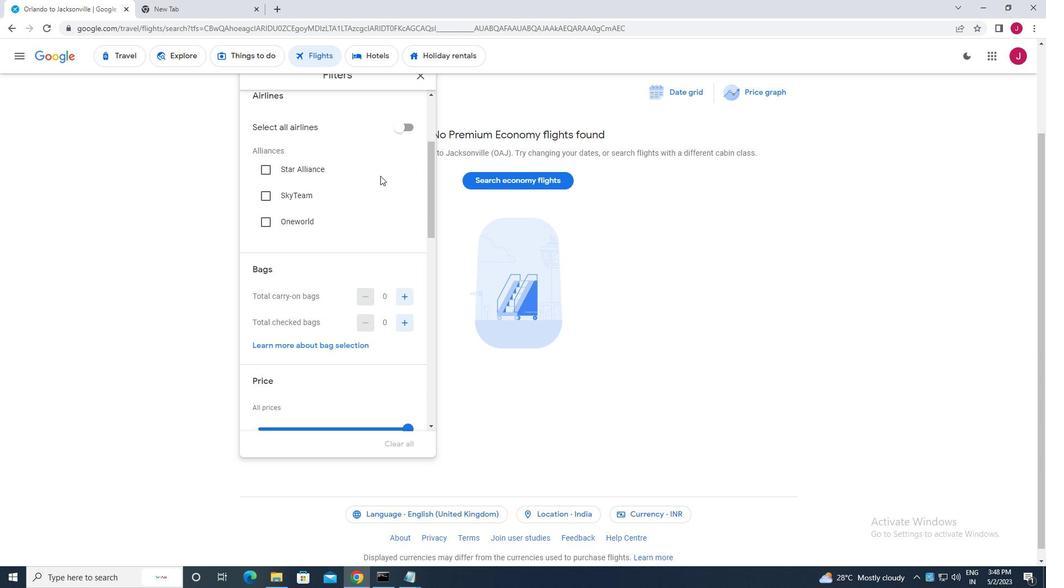 
Action: Mouse moved to (402, 204)
Screenshot: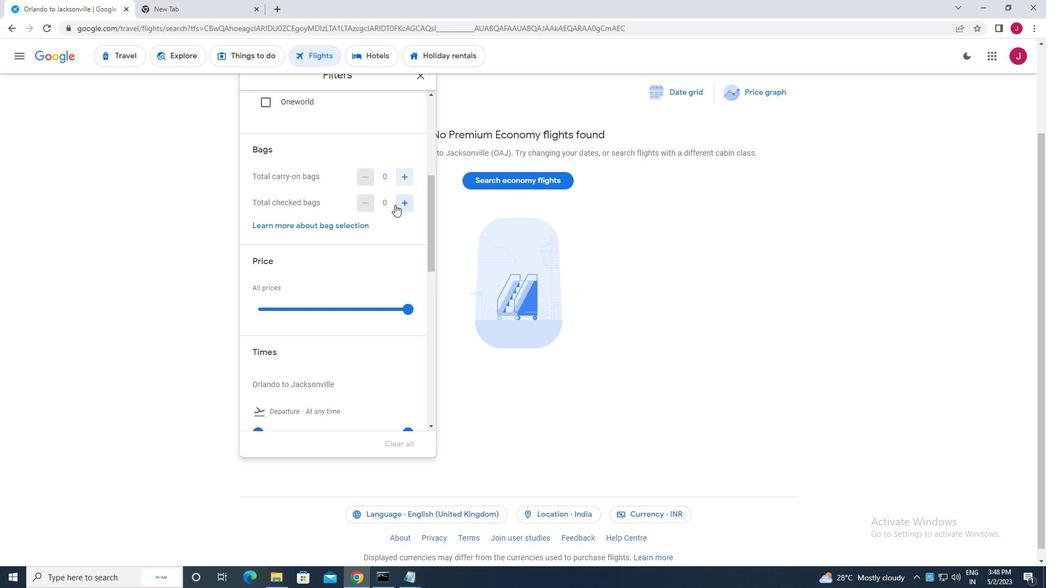 
Action: Mouse pressed left at (402, 204)
Screenshot: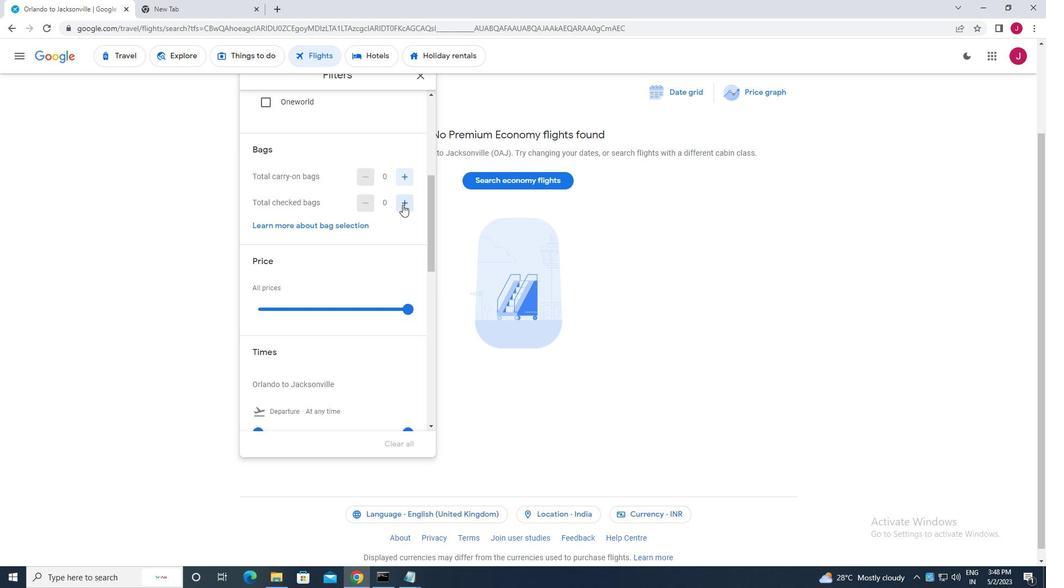 
Action: Mouse moved to (402, 204)
Screenshot: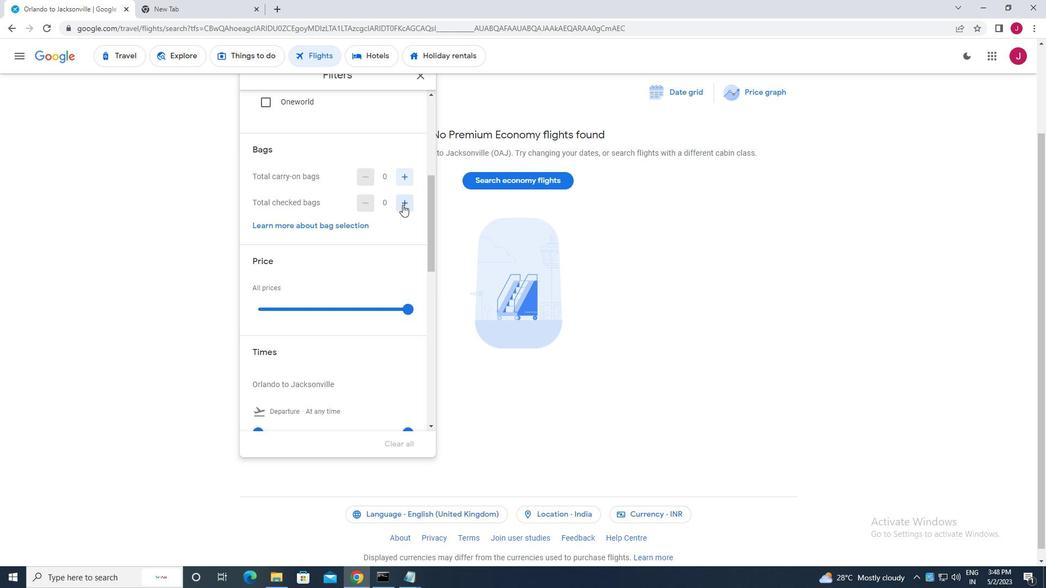 
Action: Mouse pressed left at (402, 204)
Screenshot: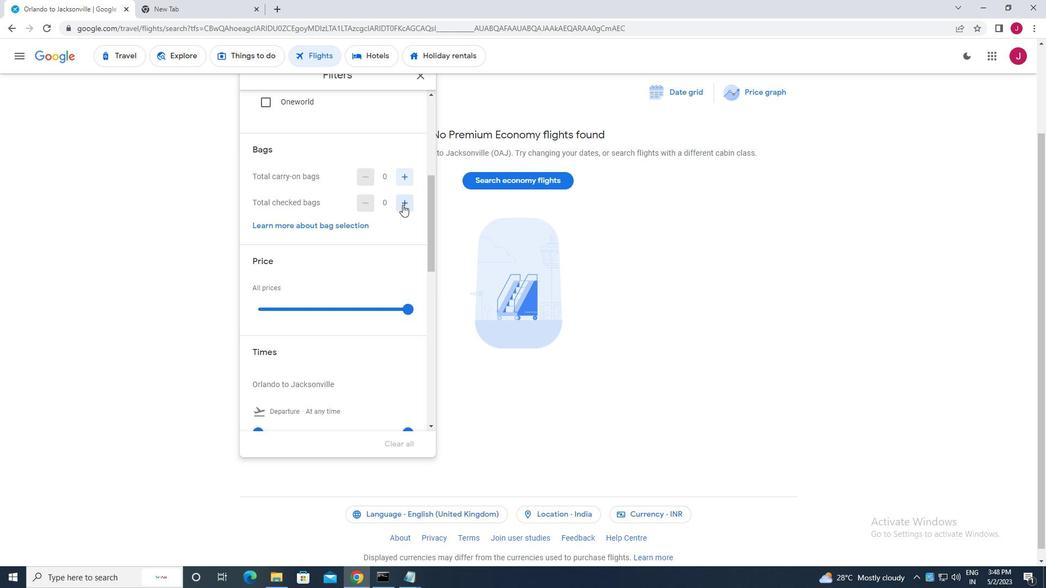 
Action: Mouse moved to (403, 204)
Screenshot: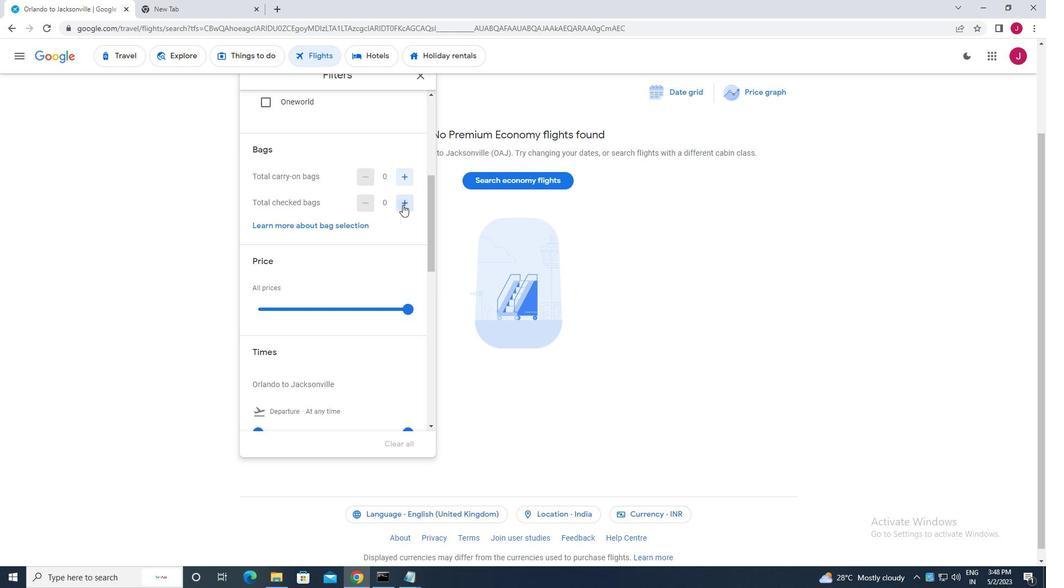 
Action: Mouse pressed left at (403, 204)
Screenshot: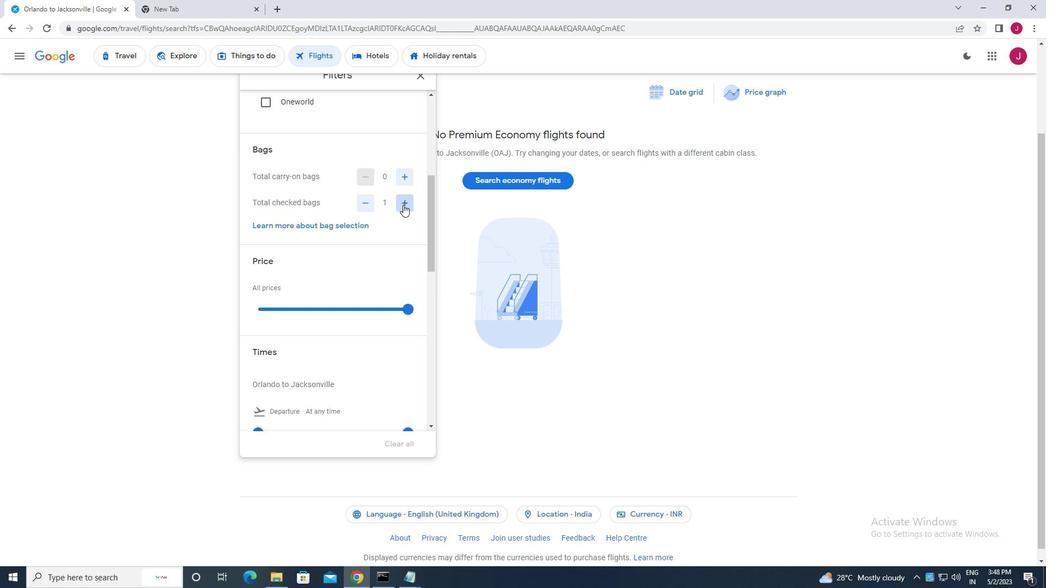 
Action: Mouse pressed left at (403, 204)
Screenshot: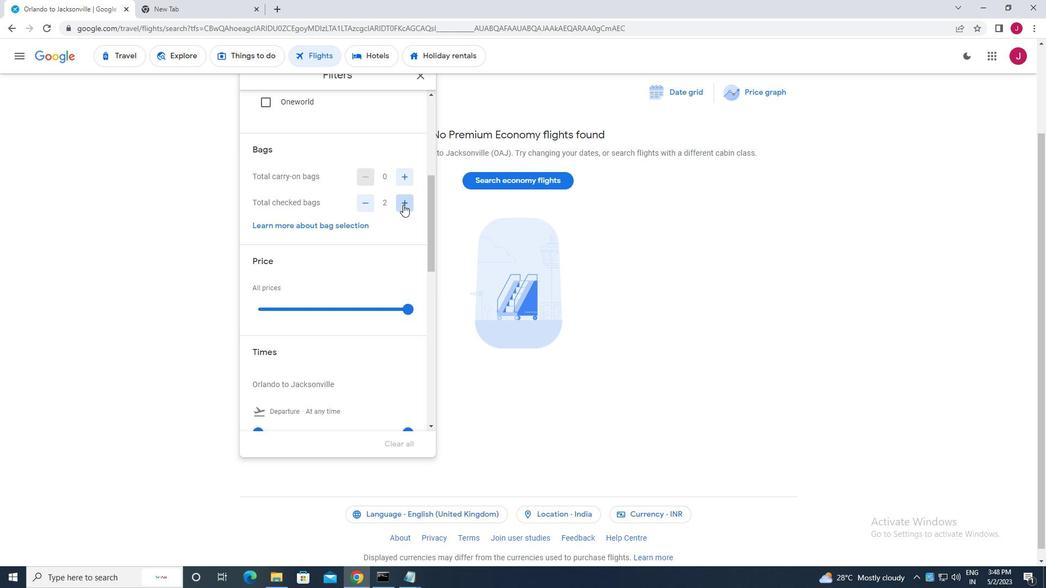 
Action: Mouse pressed left at (403, 204)
Screenshot: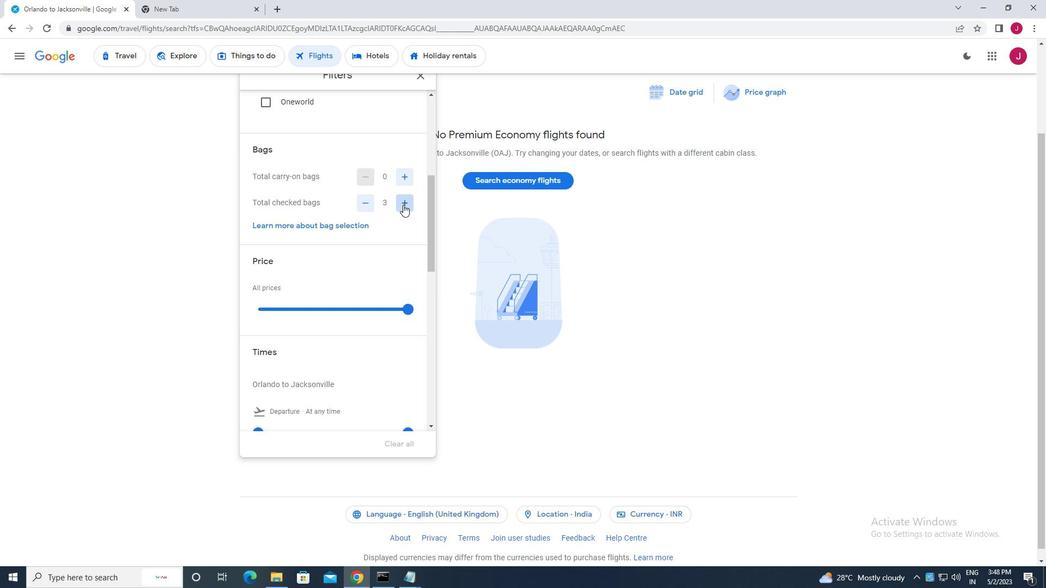 
Action: Mouse pressed left at (403, 204)
Screenshot: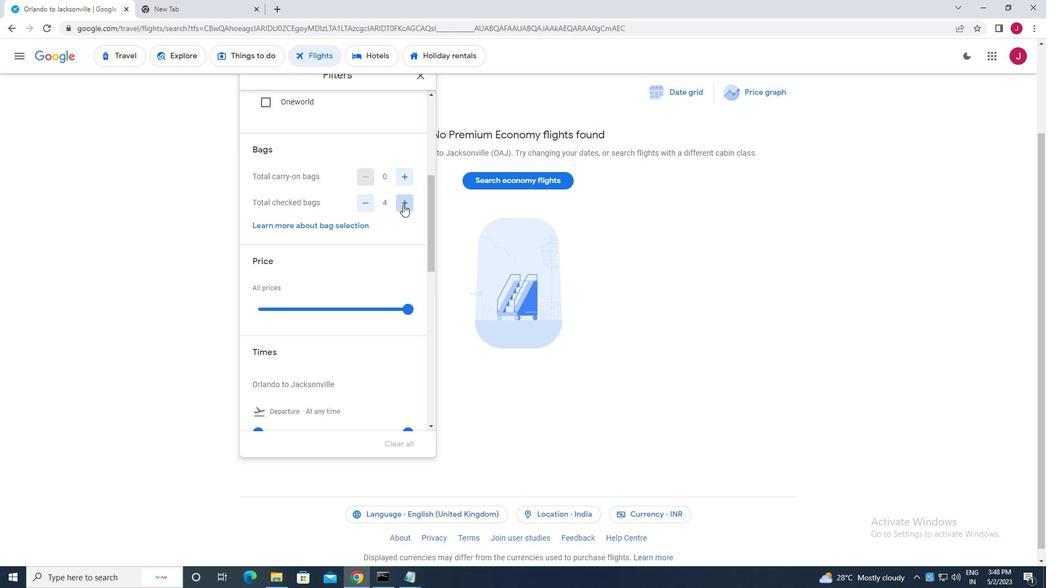 
Action: Mouse pressed left at (403, 204)
Screenshot: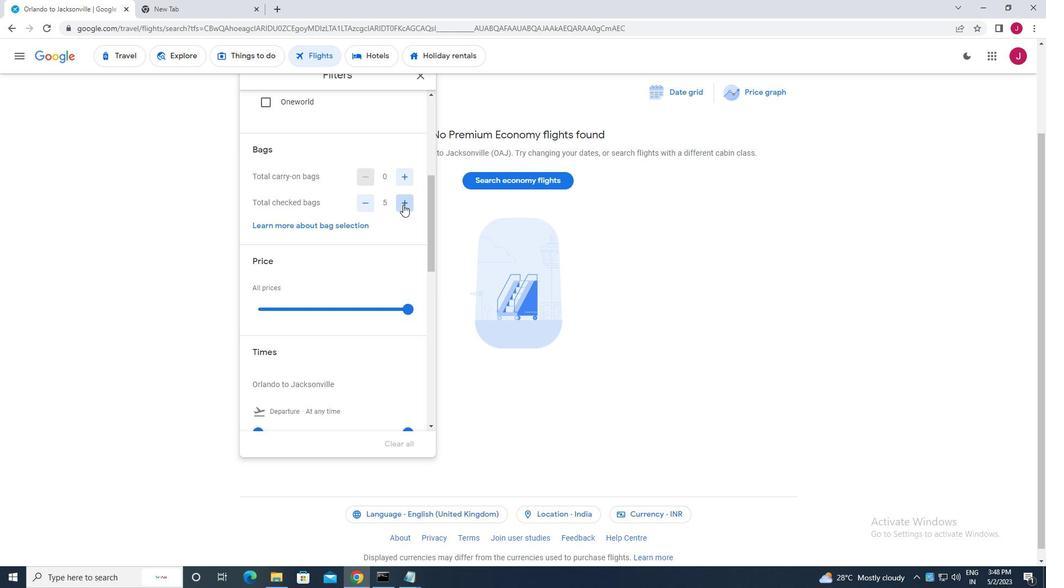 
Action: Mouse pressed left at (403, 204)
Screenshot: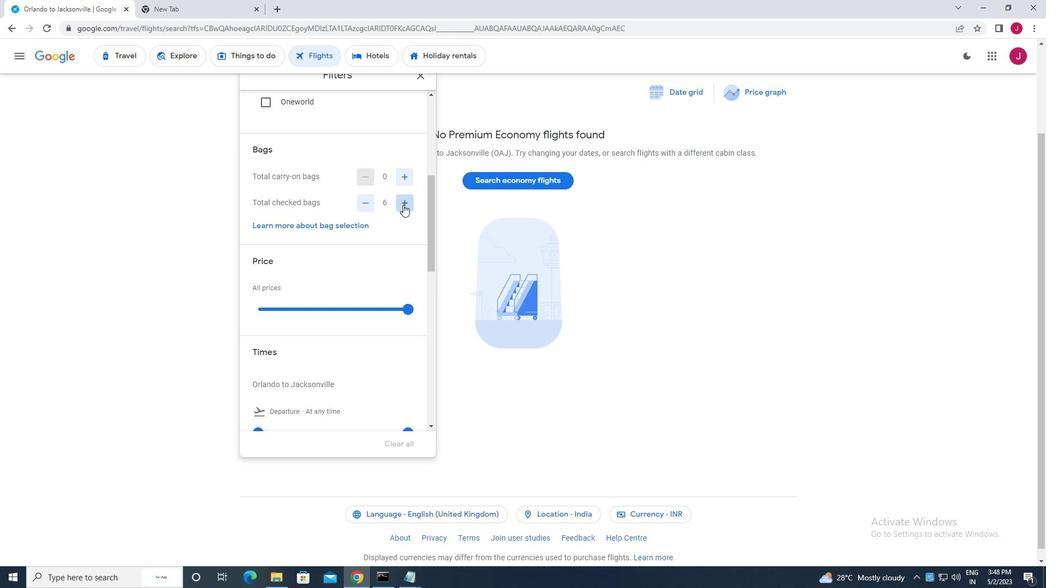 
Action: Mouse pressed left at (403, 204)
Screenshot: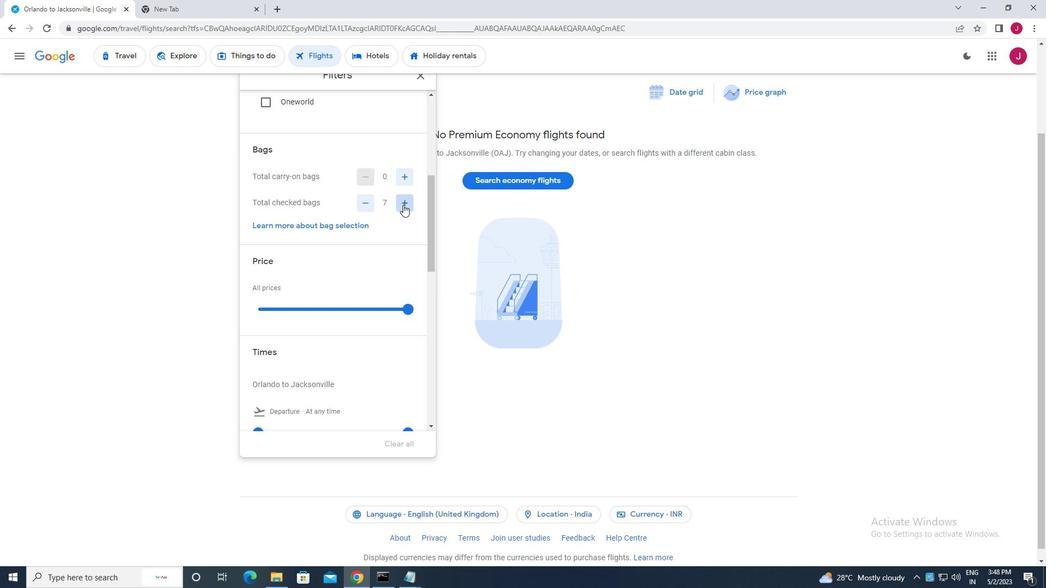 
Action: Mouse moved to (408, 307)
Screenshot: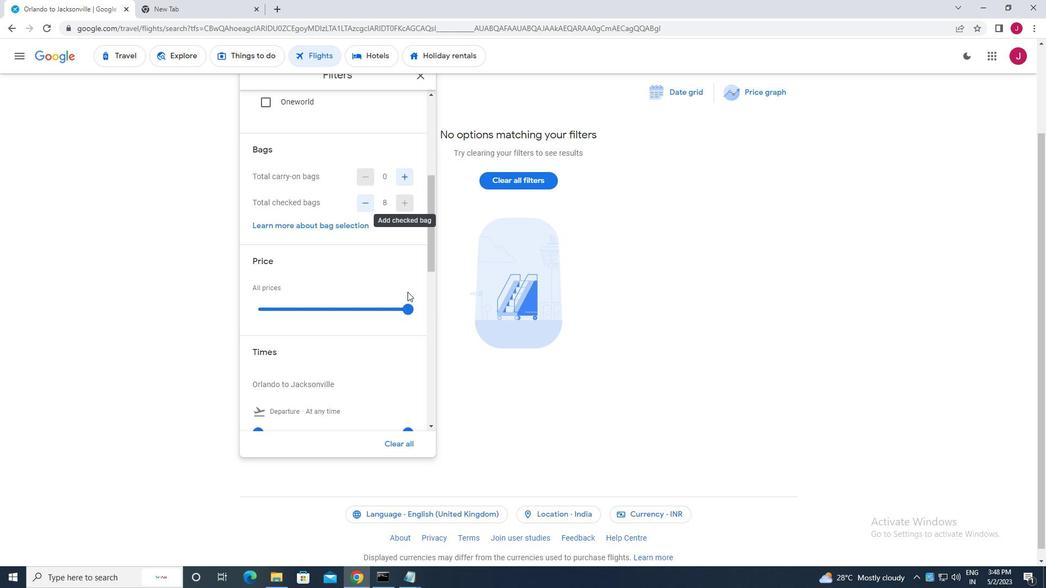
Action: Mouse pressed left at (408, 307)
Screenshot: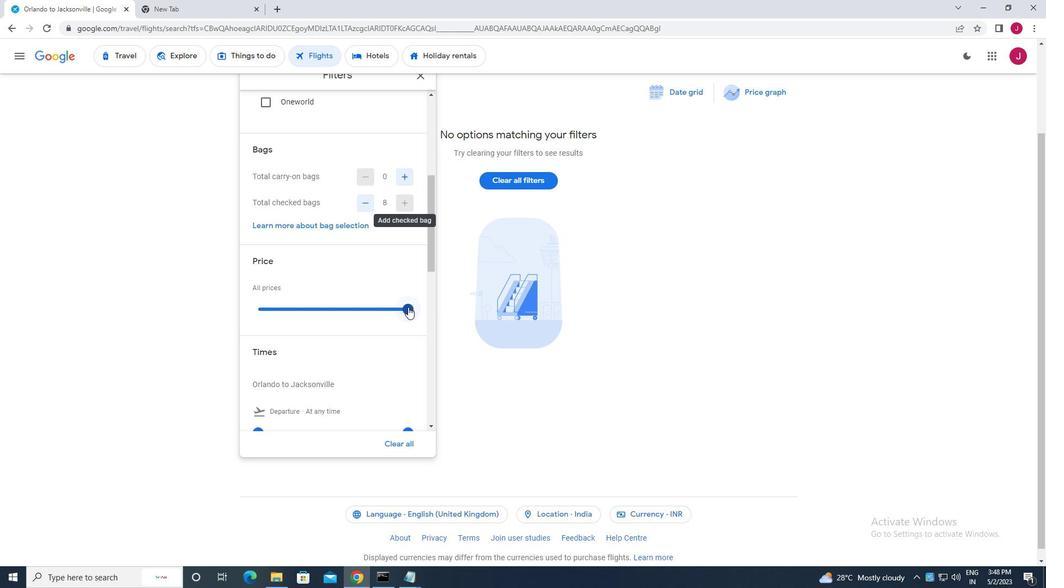 
Action: Mouse moved to (389, 257)
Screenshot: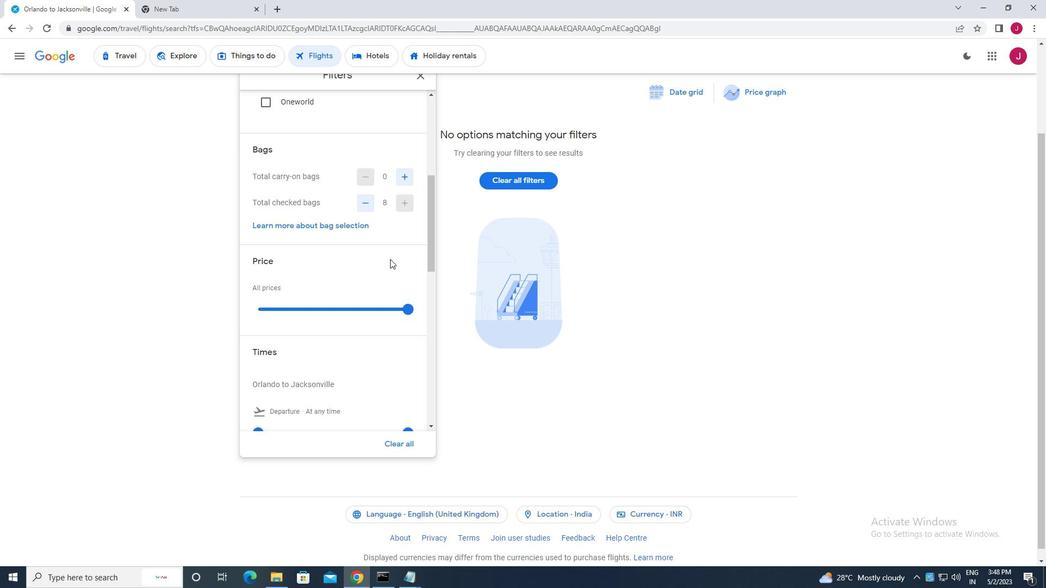 
Action: Mouse scrolled (389, 257) with delta (0, 0)
Screenshot: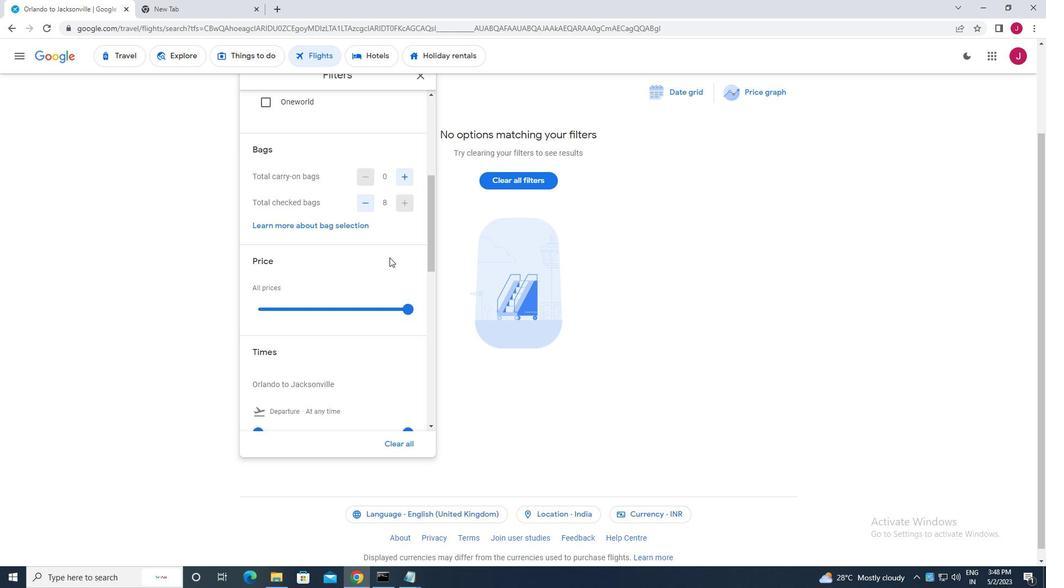 
Action: Mouse scrolled (389, 257) with delta (0, 0)
Screenshot: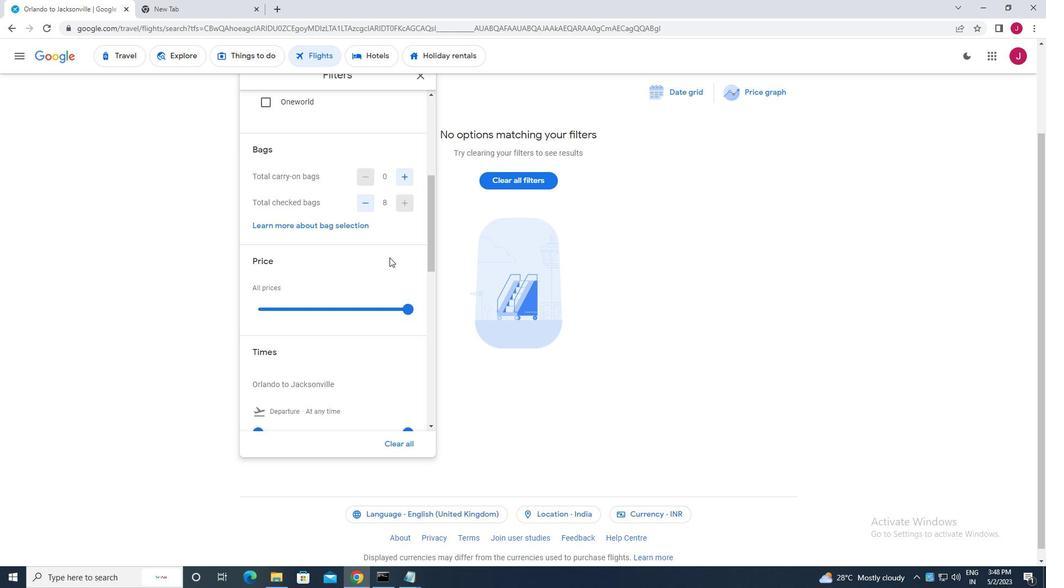 
Action: Mouse scrolled (389, 257) with delta (0, 0)
Screenshot: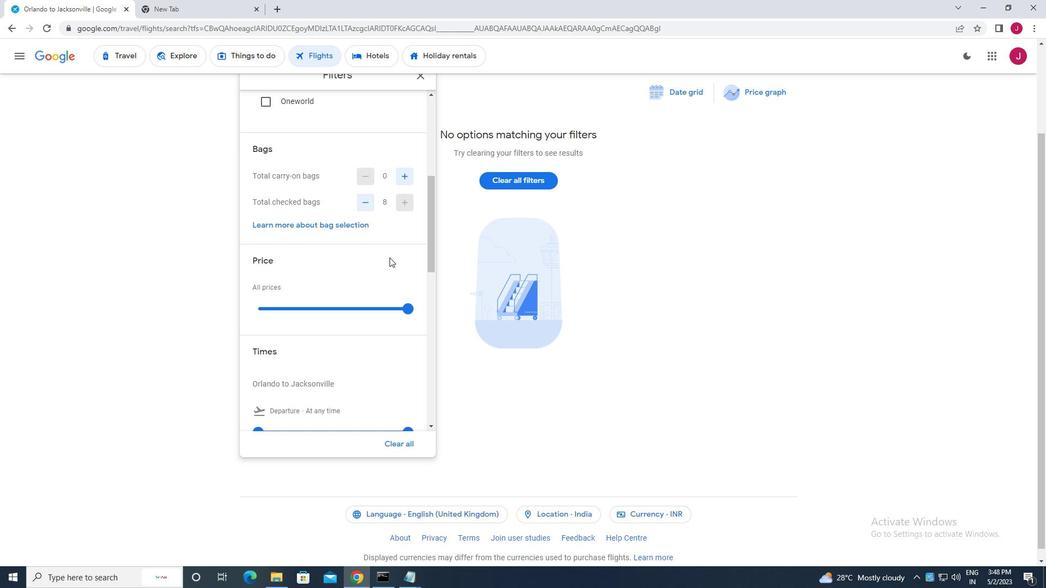 
Action: Mouse moved to (256, 269)
Screenshot: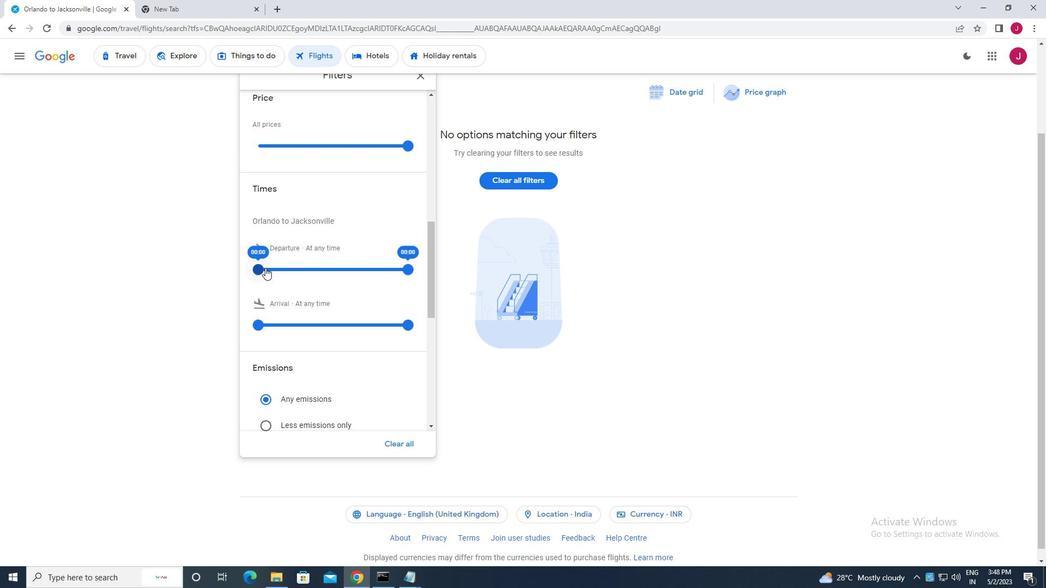 
Action: Mouse pressed left at (256, 269)
Screenshot: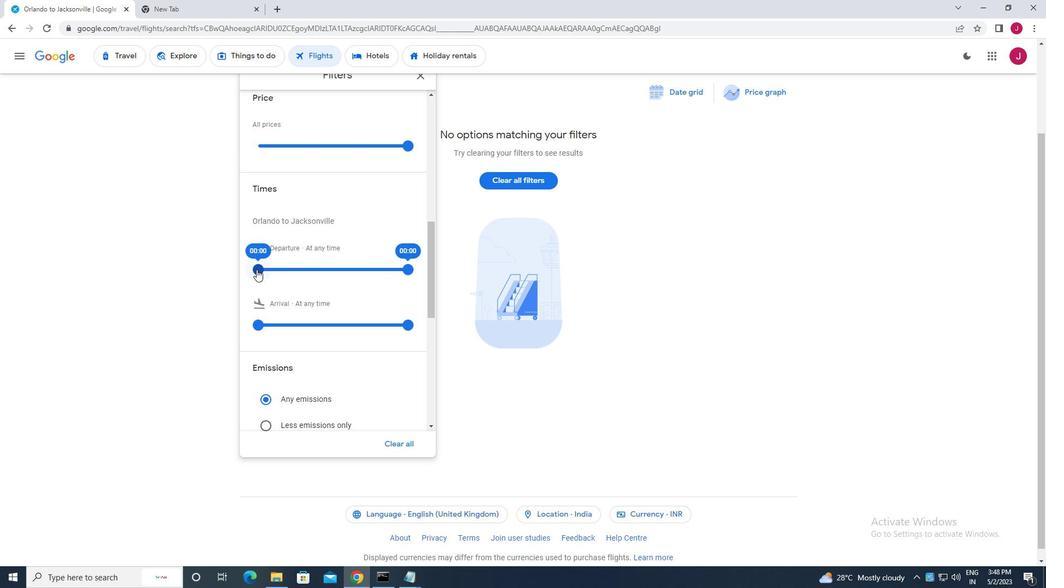 
Action: Mouse moved to (406, 271)
Screenshot: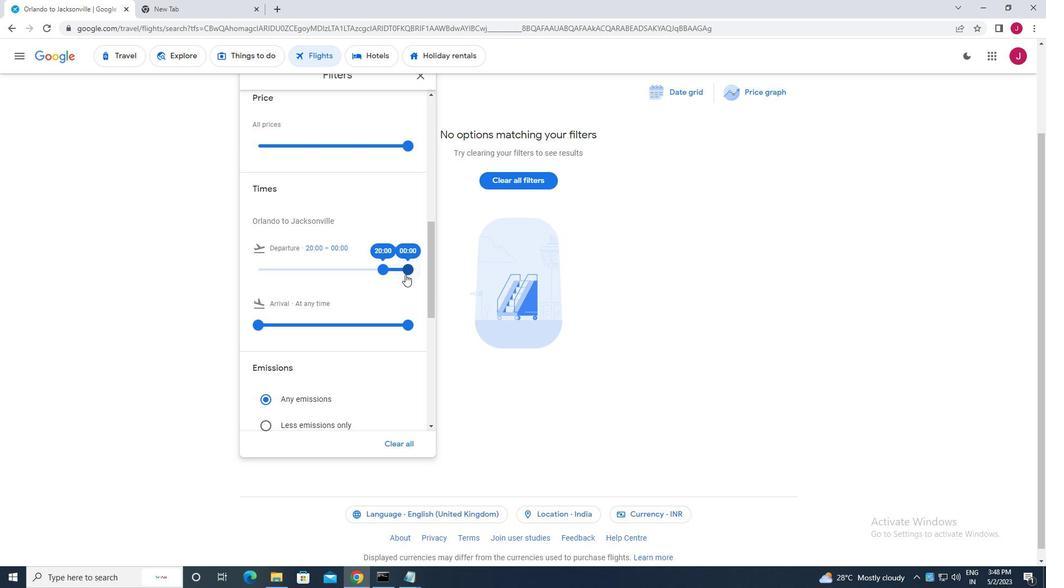 
Action: Mouse pressed left at (406, 271)
Screenshot: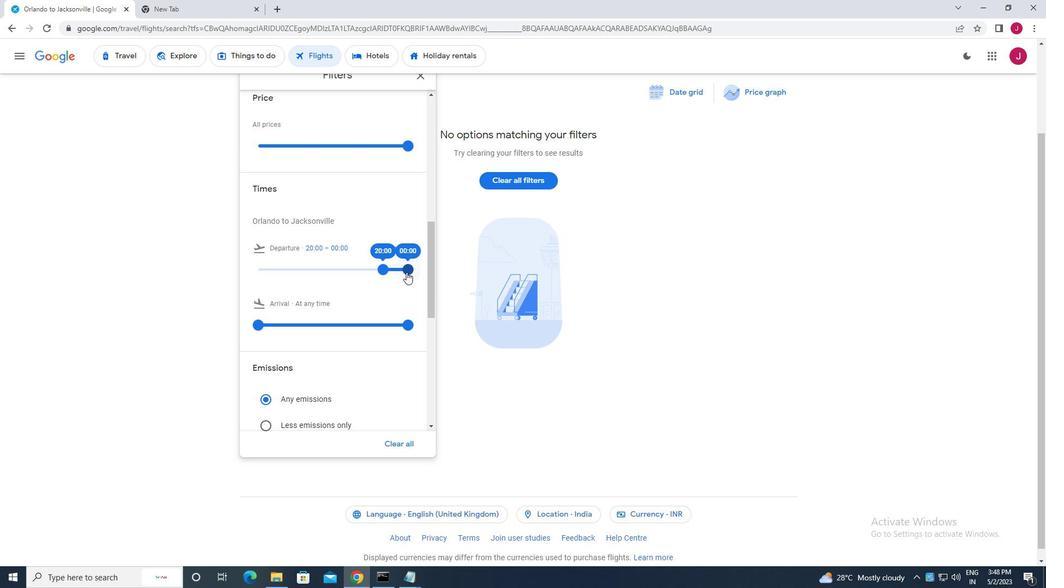 
Action: Mouse moved to (420, 80)
Screenshot: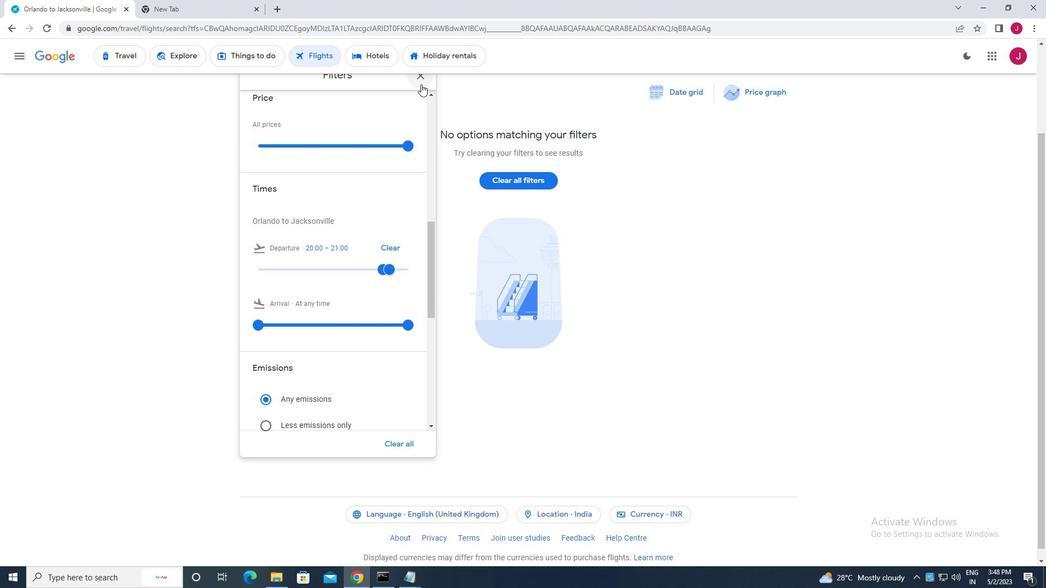 
Action: Mouse pressed left at (420, 80)
Screenshot: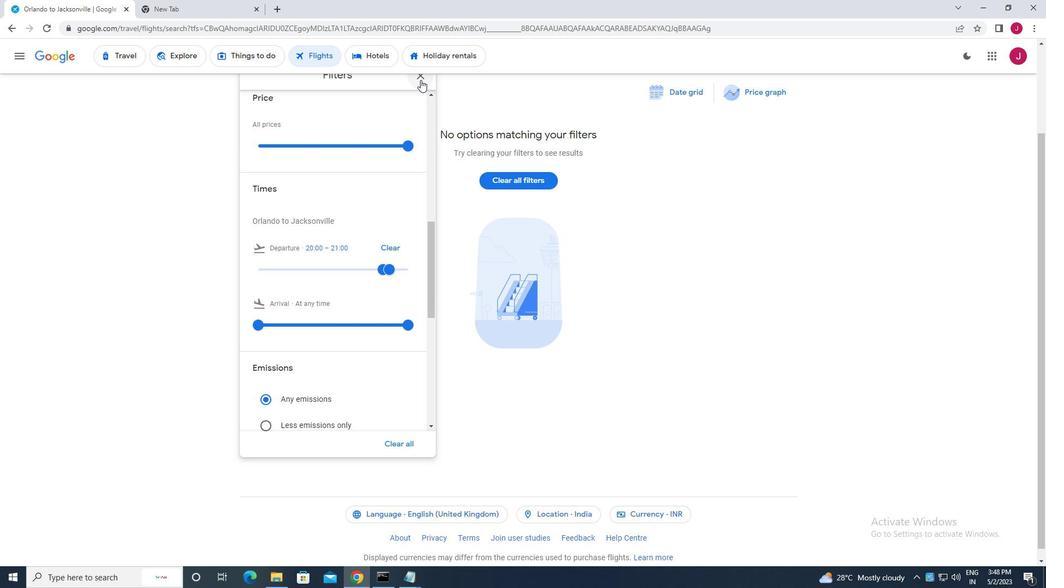 
